 Task: Look for space in Gamagōri, Japan from 9th June, 2023 to 17th June, 2023 for 2 adults in price range Rs.7000 to Rs.12000. Place can be private room with 1  bedroom having 2 beds and 1 bathroom. Property type can be house, flat, guest house. Amenities needed are: wifi. Booking option can be shelf check-in. Required host language is English.
Action: Mouse moved to (411, 106)
Screenshot: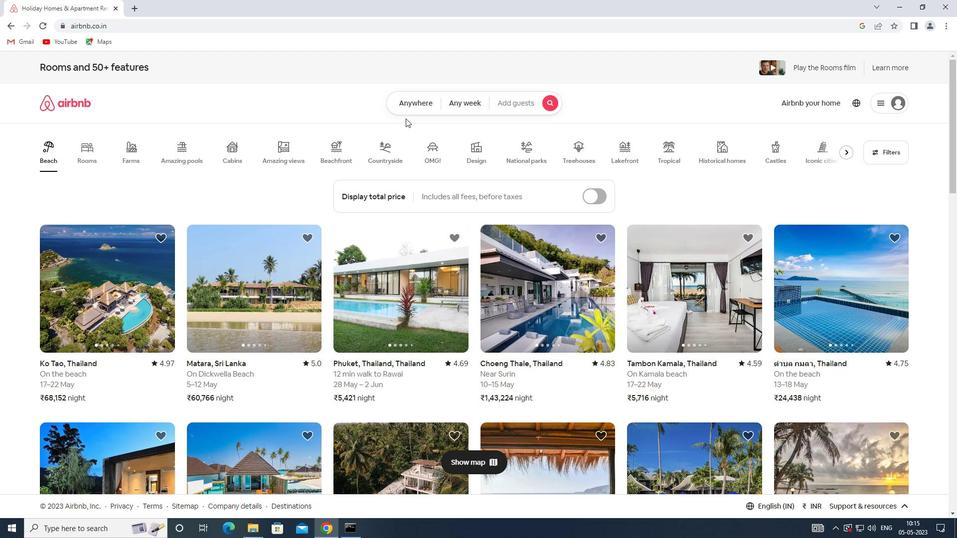 
Action: Mouse pressed left at (411, 106)
Screenshot: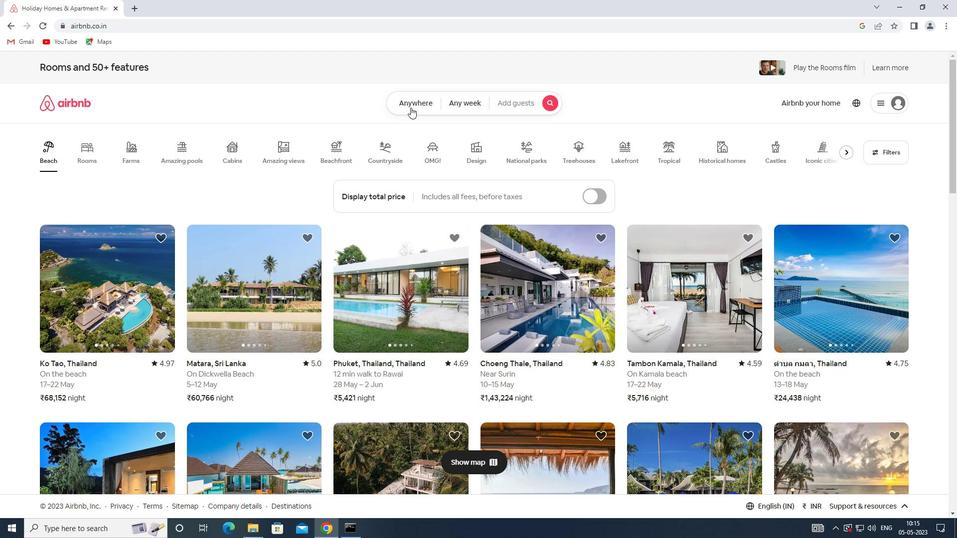 
Action: Mouse moved to (326, 140)
Screenshot: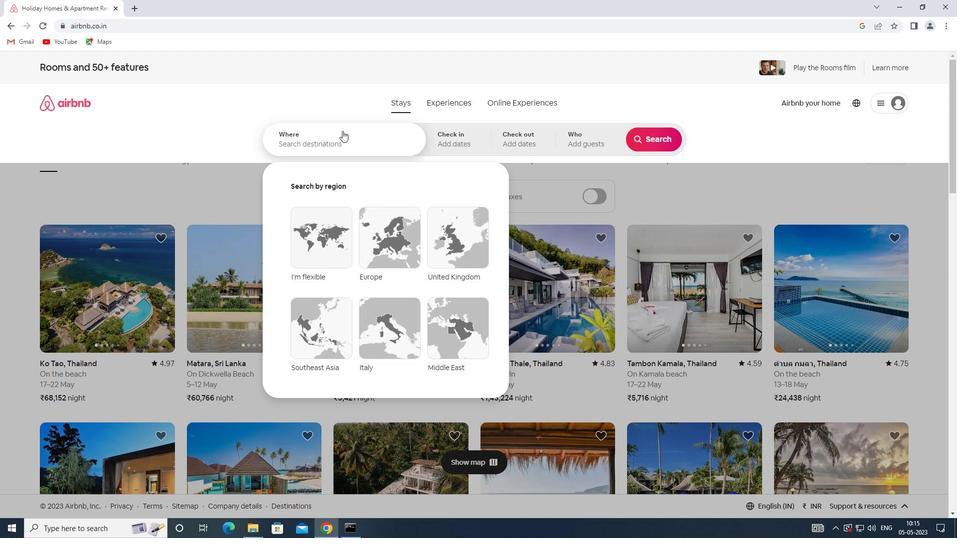 
Action: Mouse pressed left at (326, 140)
Screenshot: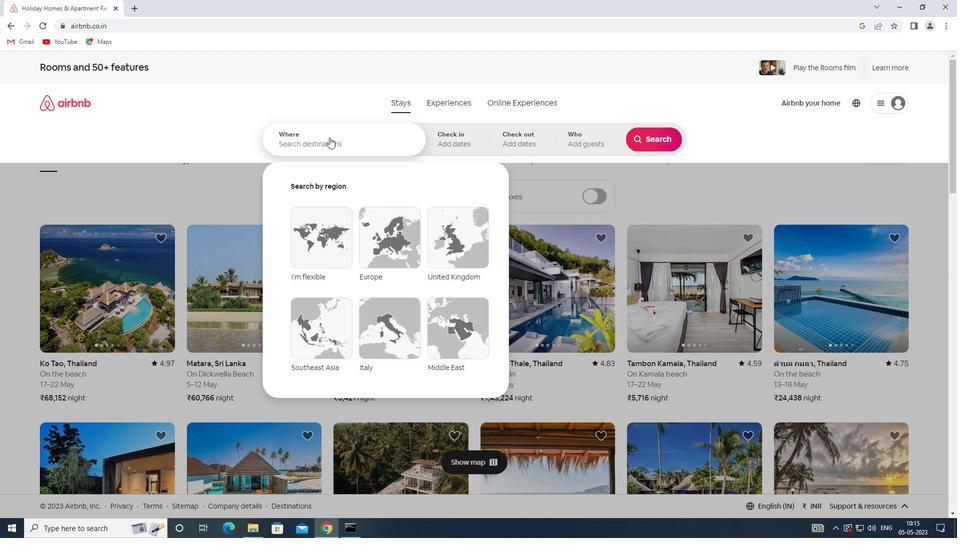 
Action: Mouse moved to (325, 140)
Screenshot: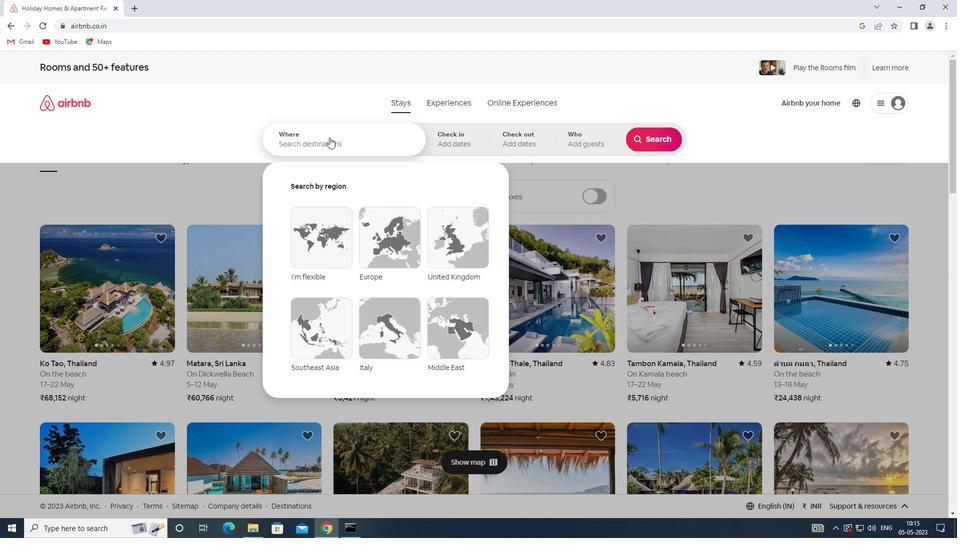 
Action: Key pressed <Key.shift>GAMAGORI,<Key.shift>JAPAN
Screenshot: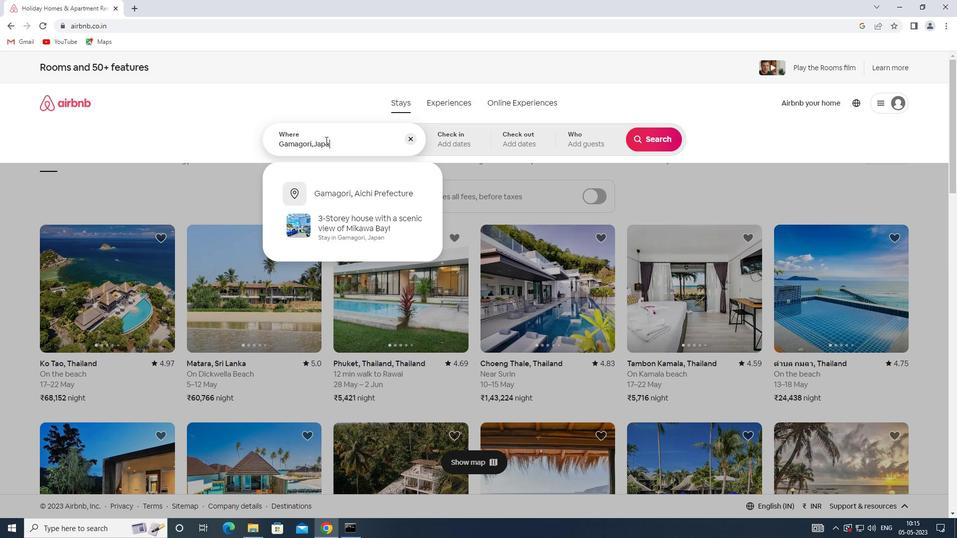 
Action: Mouse moved to (451, 150)
Screenshot: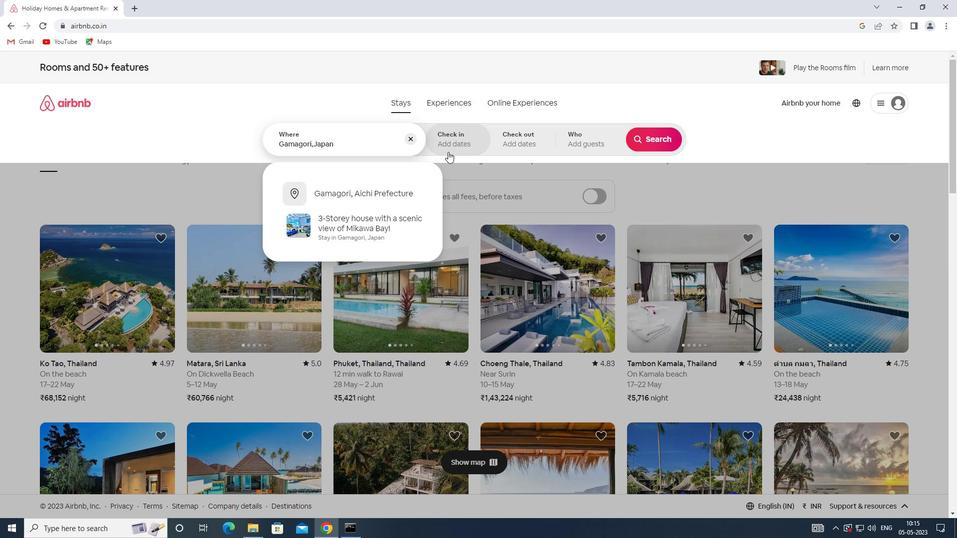 
Action: Mouse pressed left at (451, 150)
Screenshot: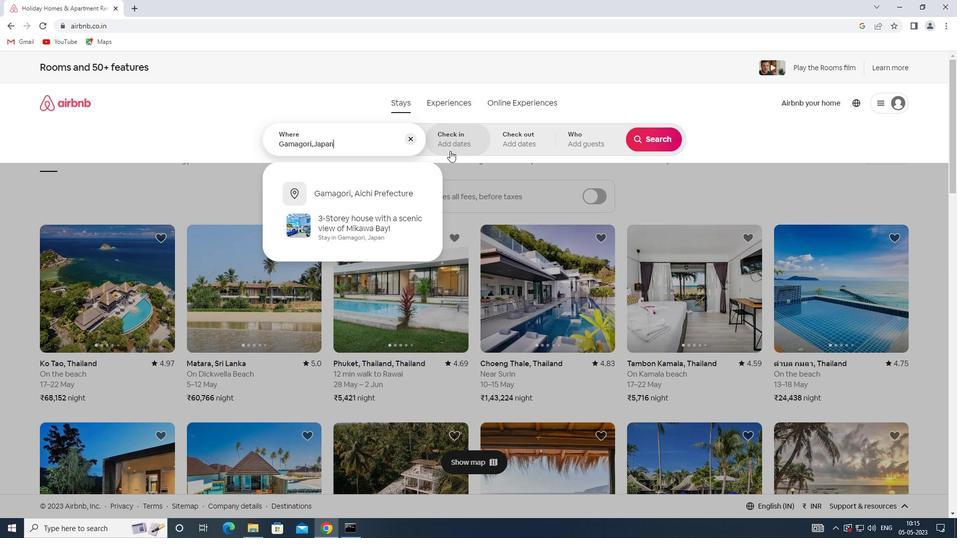 
Action: Mouse moved to (619, 290)
Screenshot: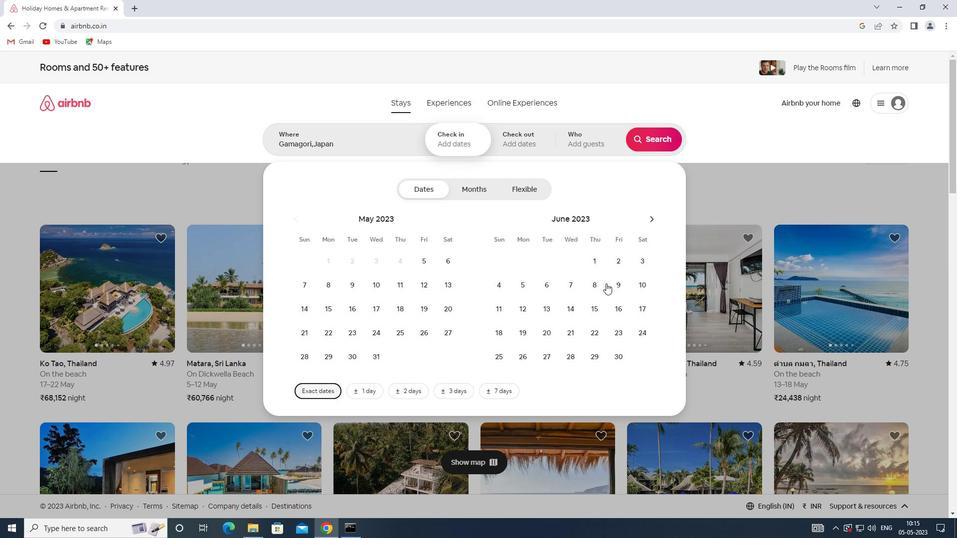
Action: Mouse pressed left at (619, 290)
Screenshot: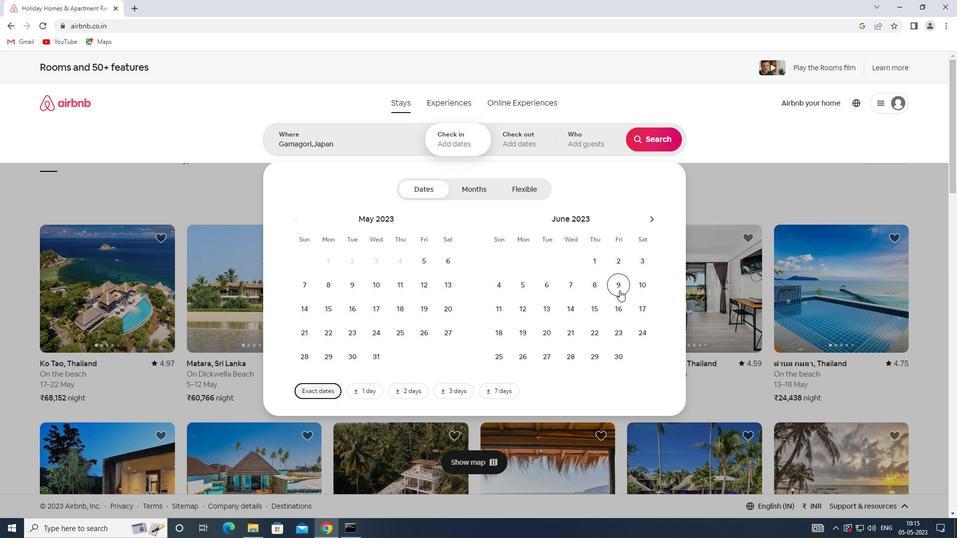 
Action: Mouse moved to (641, 317)
Screenshot: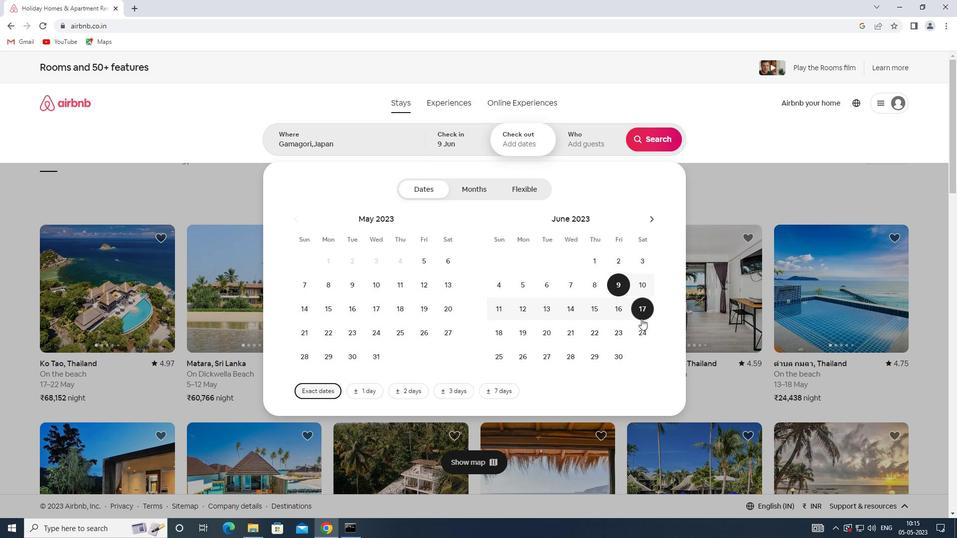 
Action: Mouse pressed left at (641, 317)
Screenshot: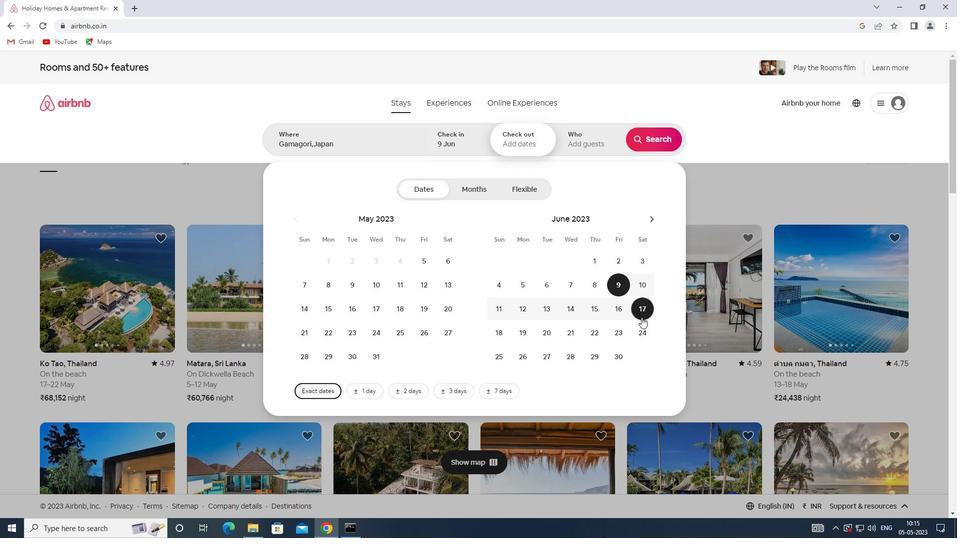 
Action: Mouse moved to (588, 139)
Screenshot: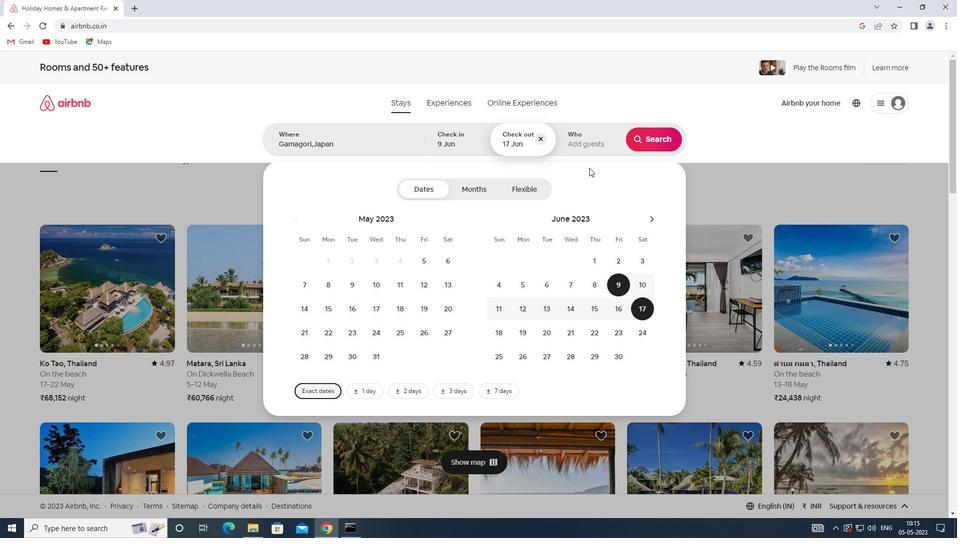
Action: Mouse pressed left at (588, 139)
Screenshot: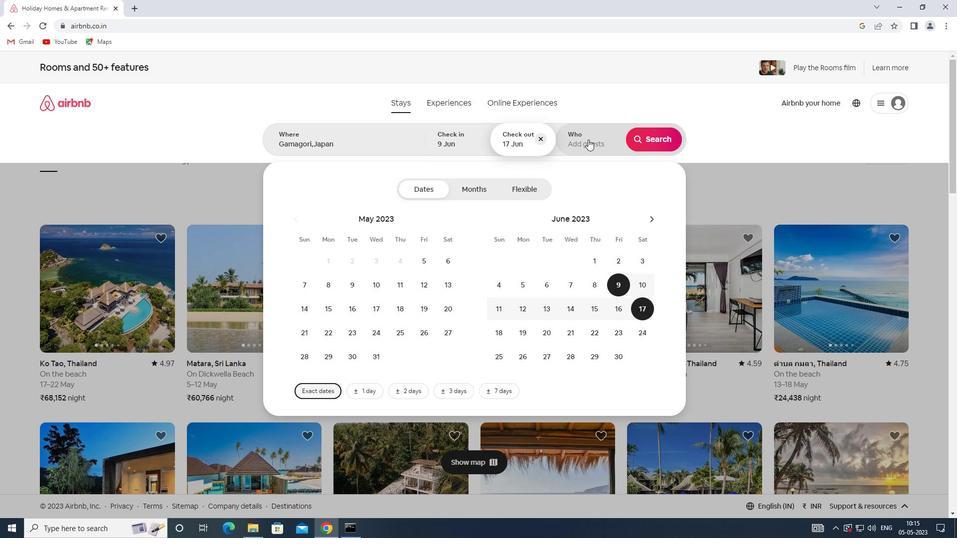 
Action: Mouse moved to (658, 195)
Screenshot: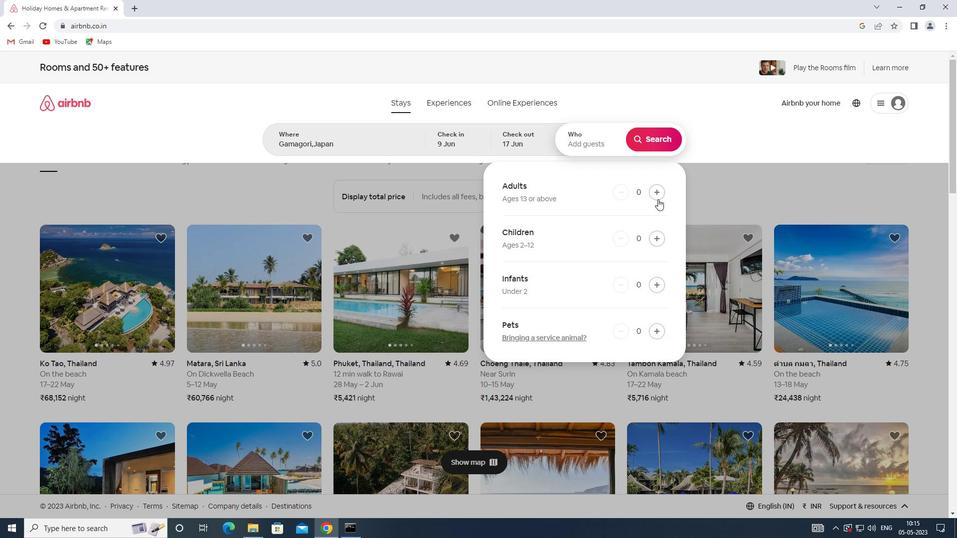 
Action: Mouse pressed left at (658, 195)
Screenshot: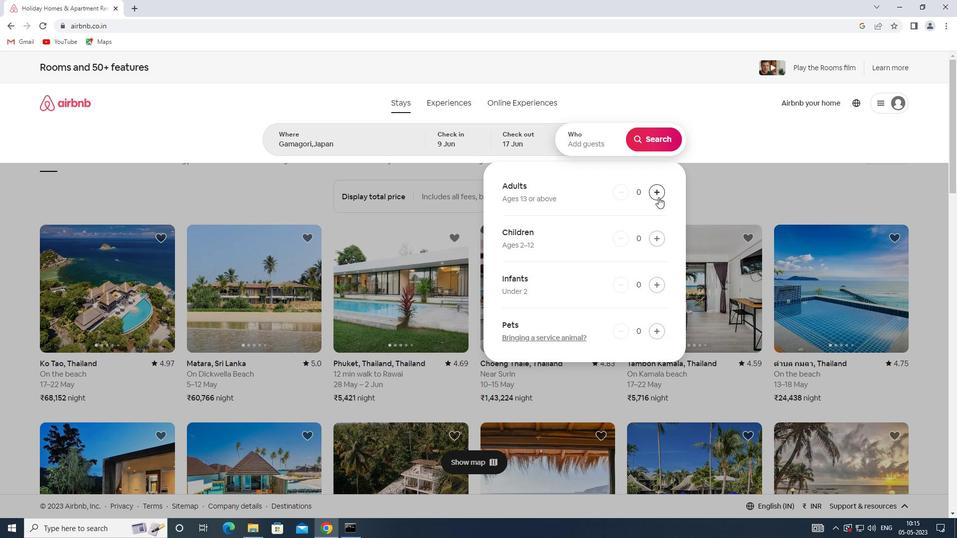 
Action: Mouse pressed left at (658, 195)
Screenshot: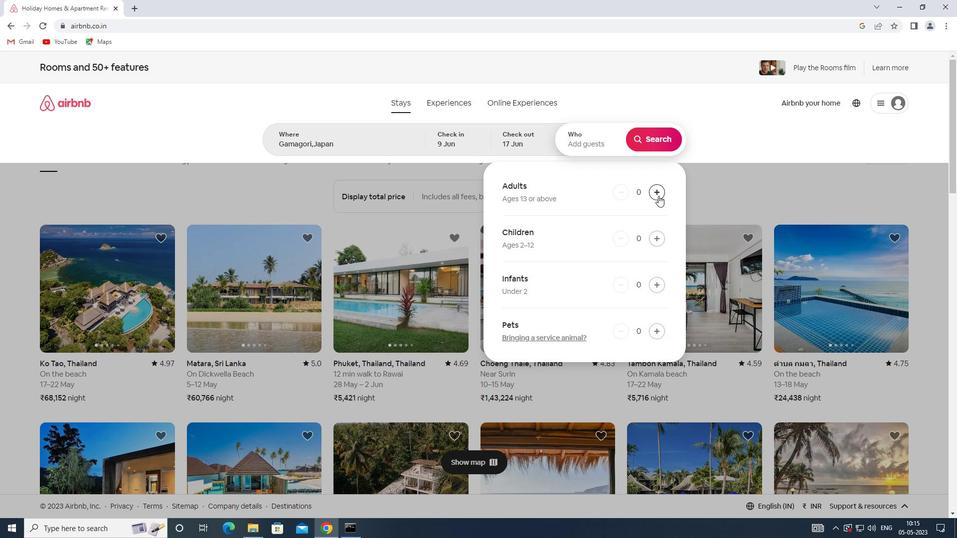 
Action: Mouse moved to (654, 142)
Screenshot: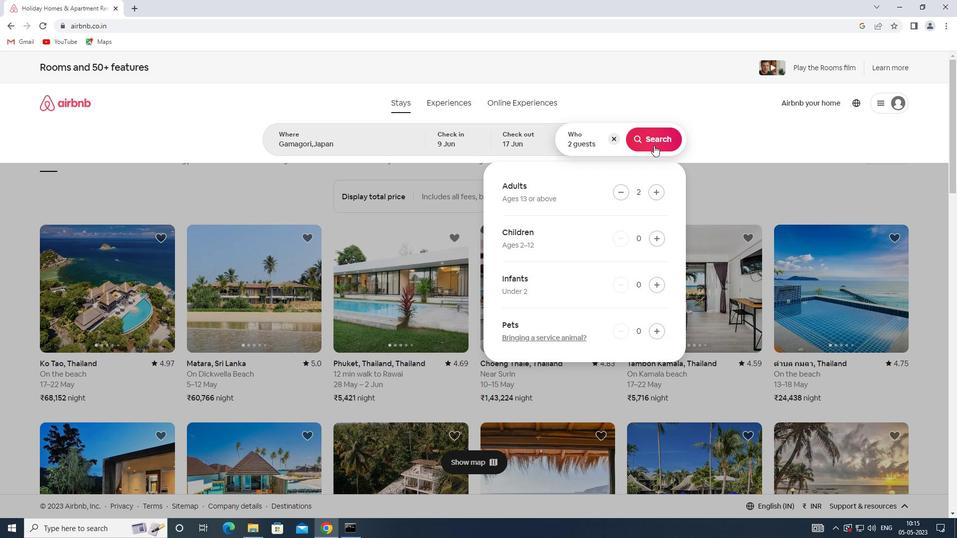 
Action: Mouse pressed left at (654, 142)
Screenshot: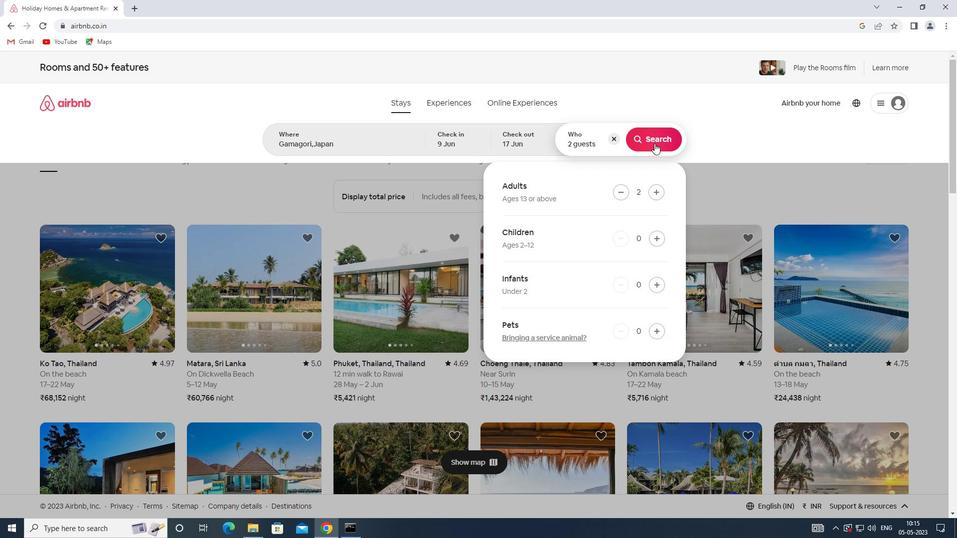 
Action: Mouse moved to (896, 113)
Screenshot: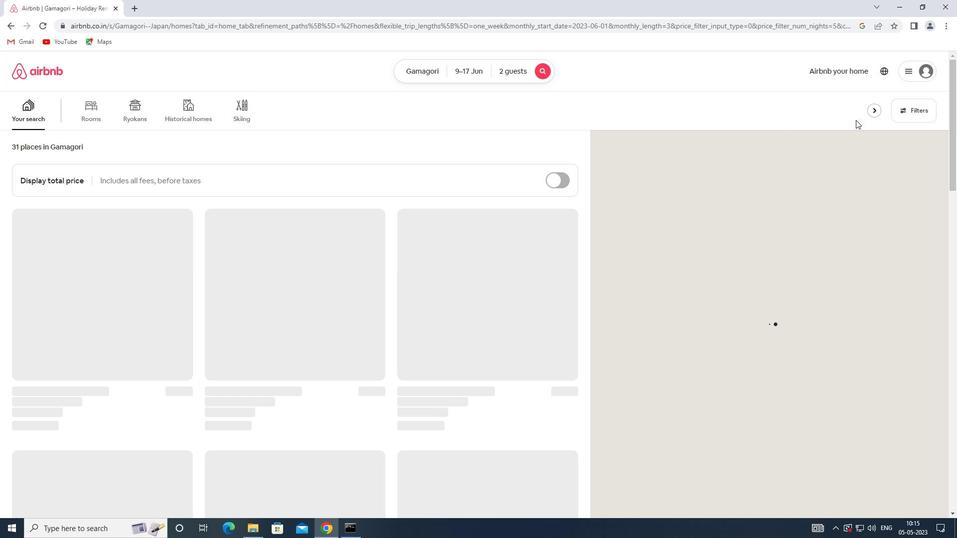 
Action: Mouse pressed left at (896, 113)
Screenshot: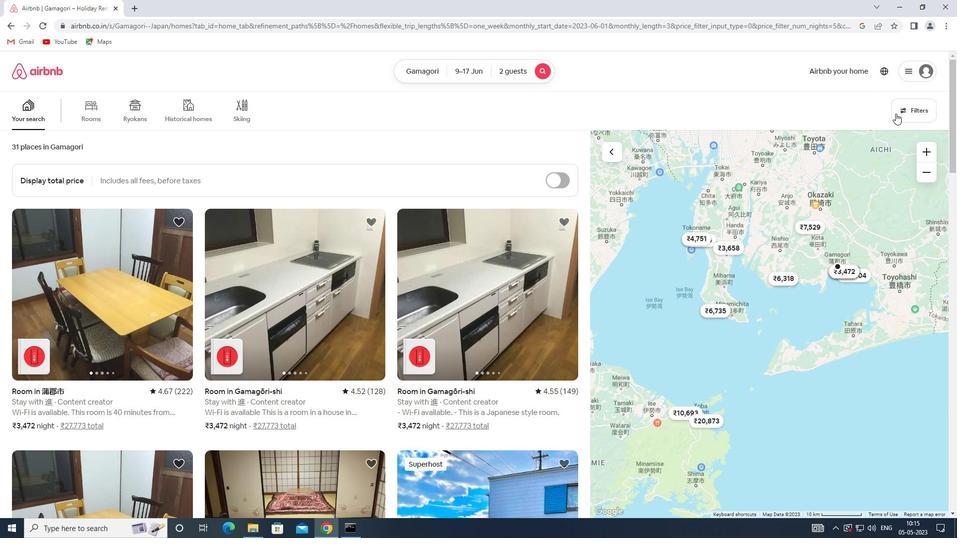 
Action: Mouse moved to (342, 354)
Screenshot: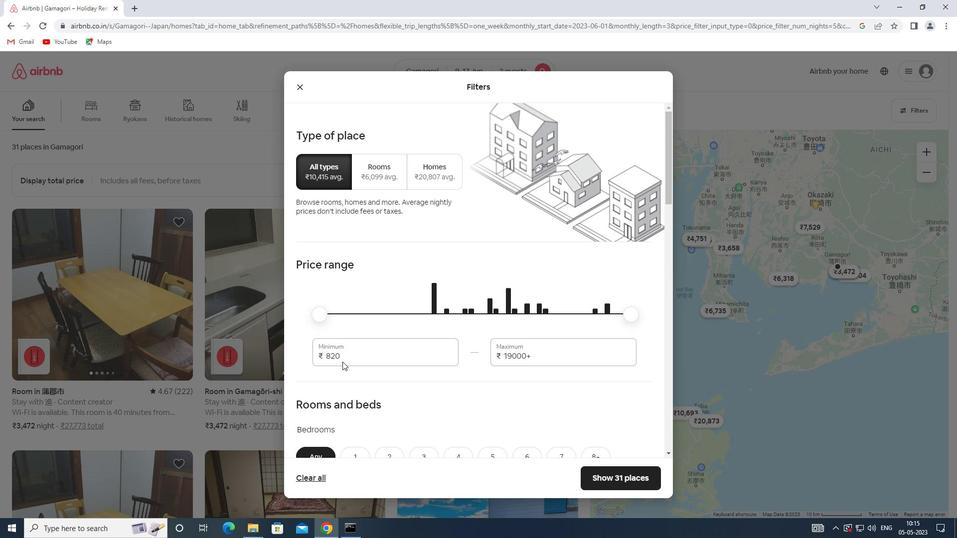 
Action: Mouse pressed left at (342, 354)
Screenshot: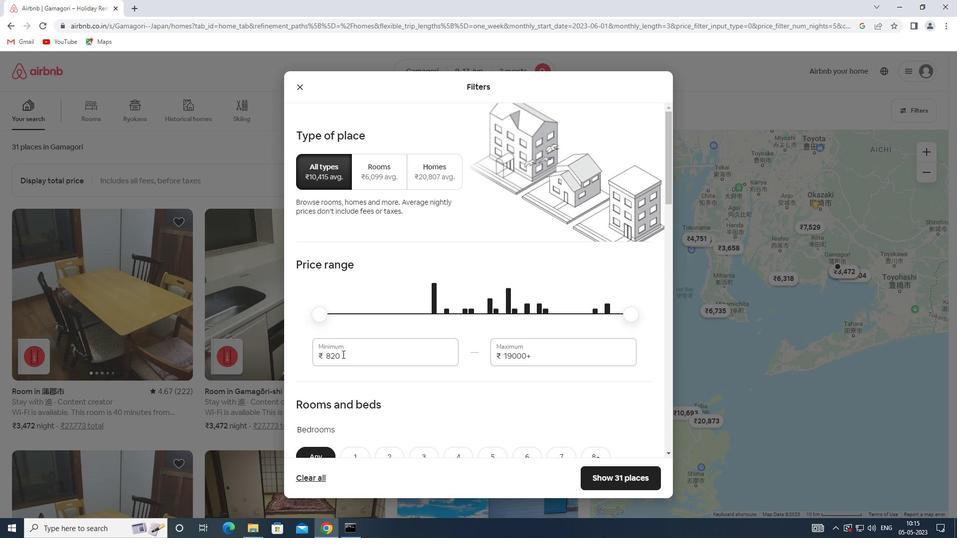 
Action: Mouse moved to (315, 354)
Screenshot: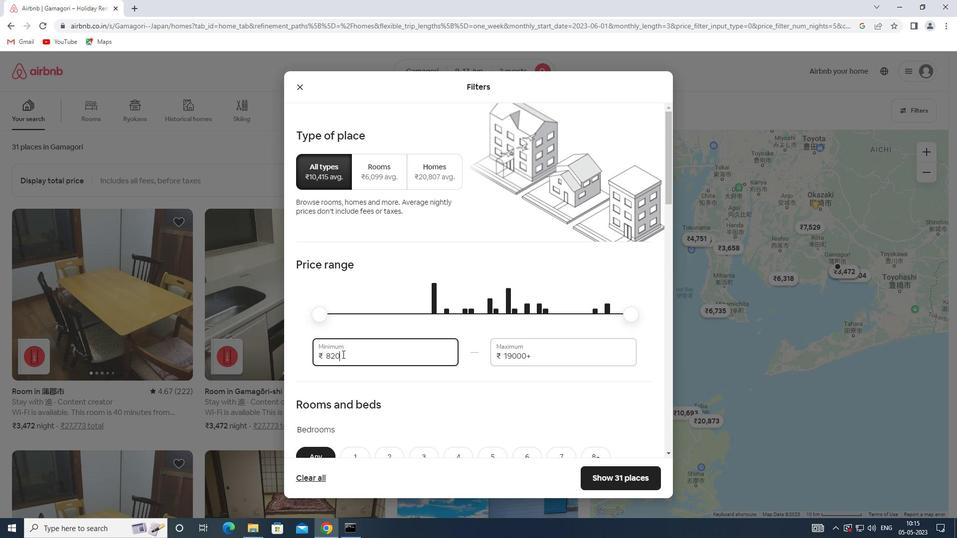 
Action: Key pressed 7000
Screenshot: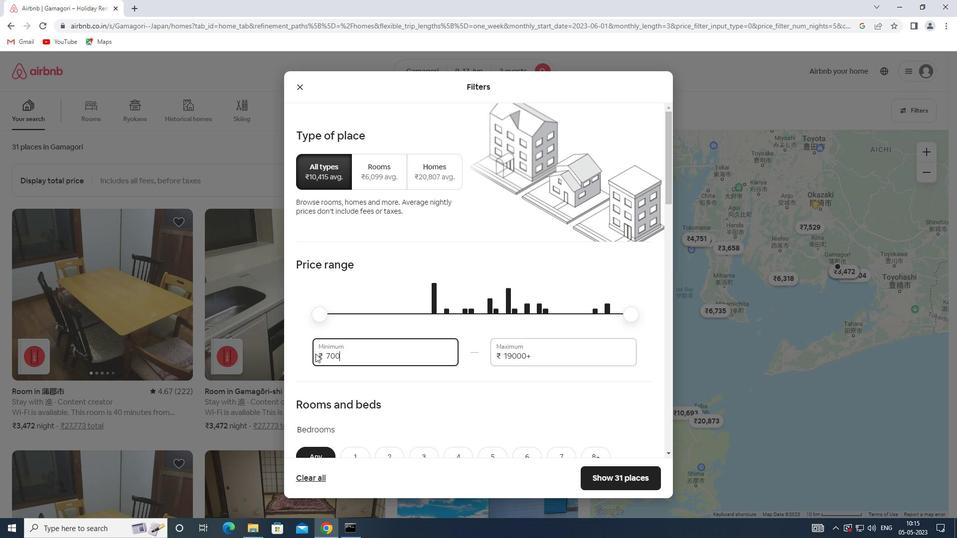 
Action: Mouse moved to (535, 357)
Screenshot: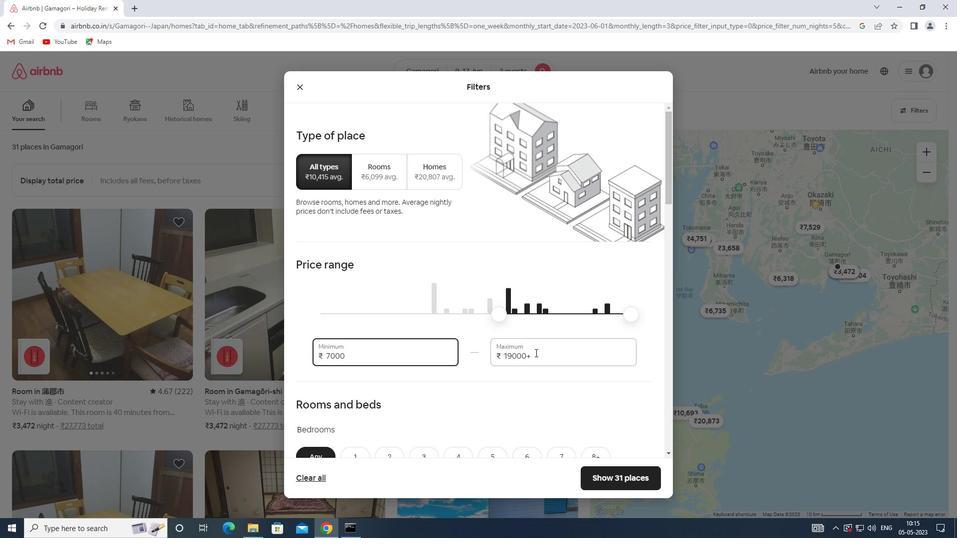 
Action: Mouse pressed left at (535, 357)
Screenshot: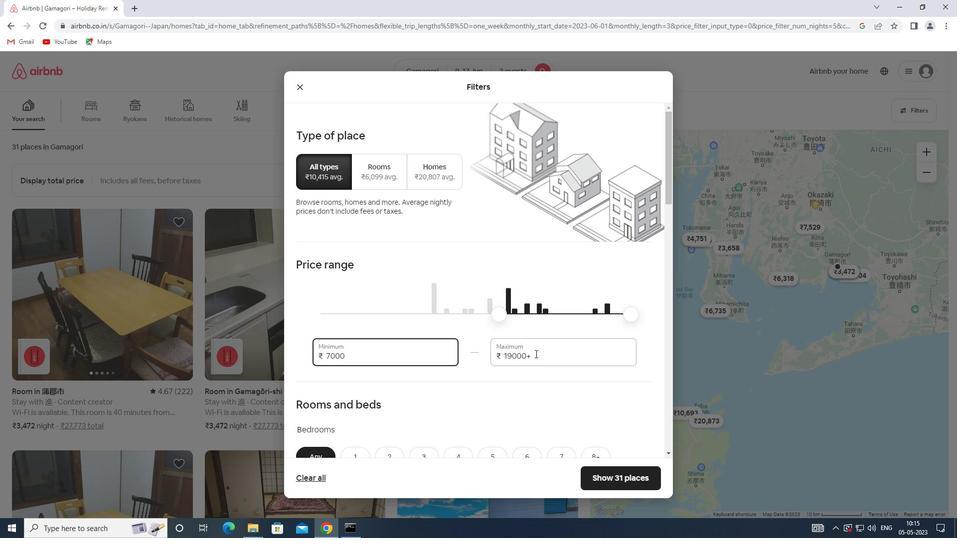 
Action: Mouse moved to (473, 357)
Screenshot: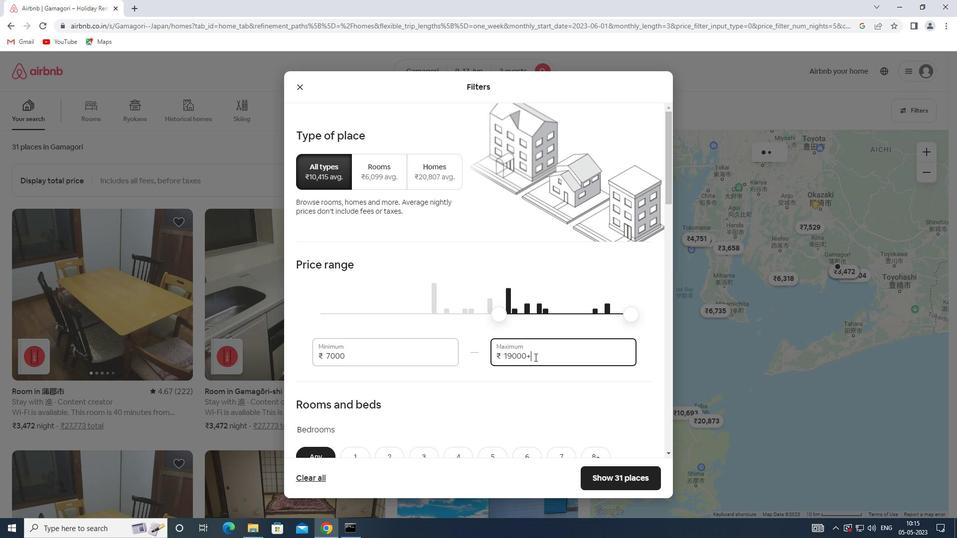 
Action: Key pressed 12000
Screenshot: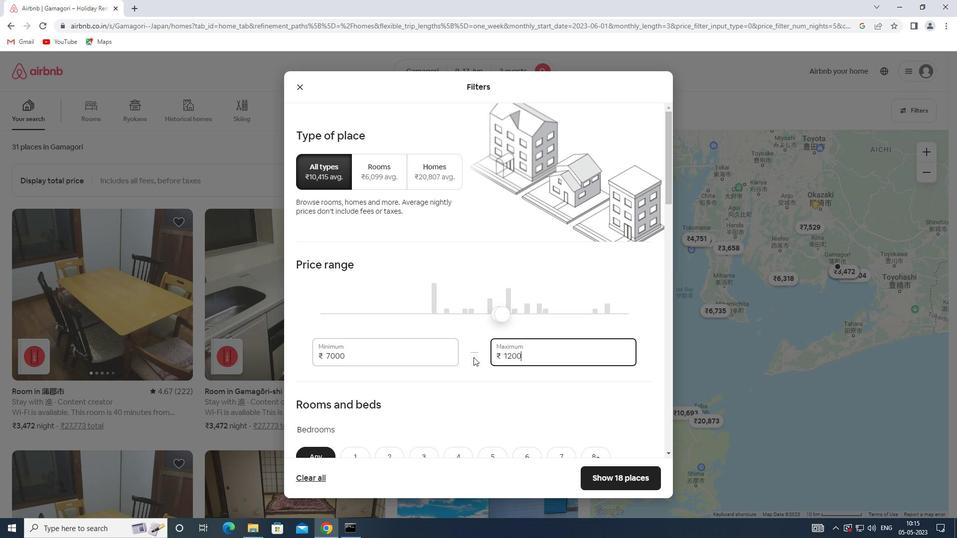 
Action: Mouse scrolled (473, 357) with delta (0, 0)
Screenshot: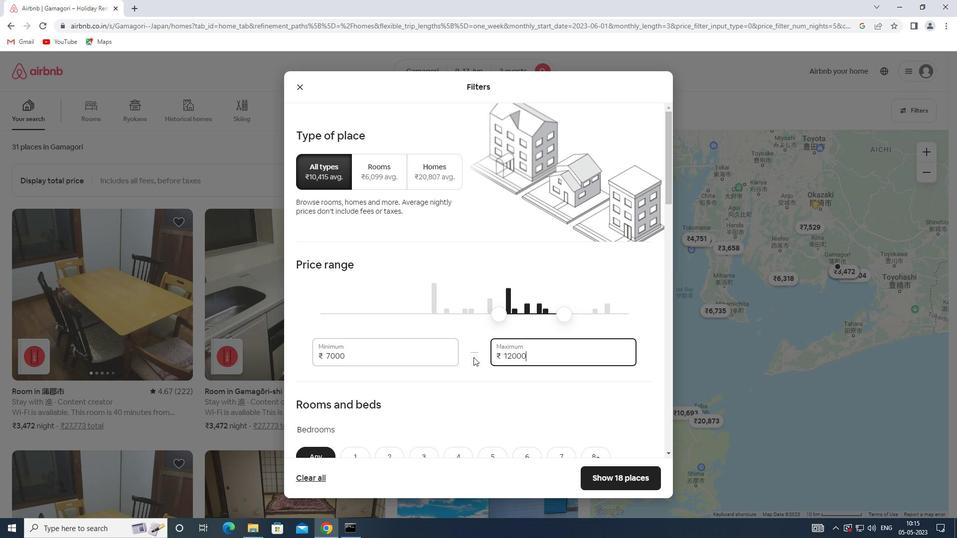 
Action: Mouse scrolled (473, 357) with delta (0, 0)
Screenshot: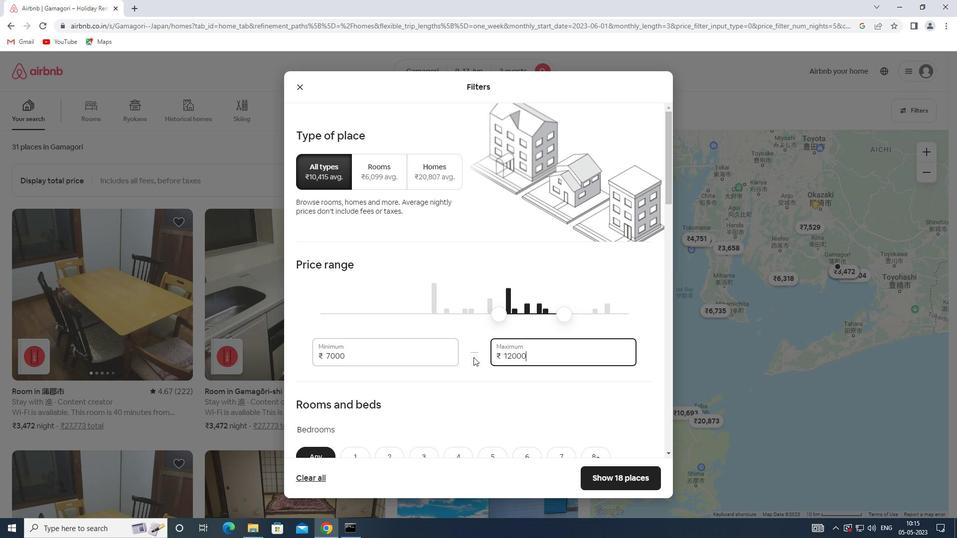 
Action: Mouse scrolled (473, 357) with delta (0, 0)
Screenshot: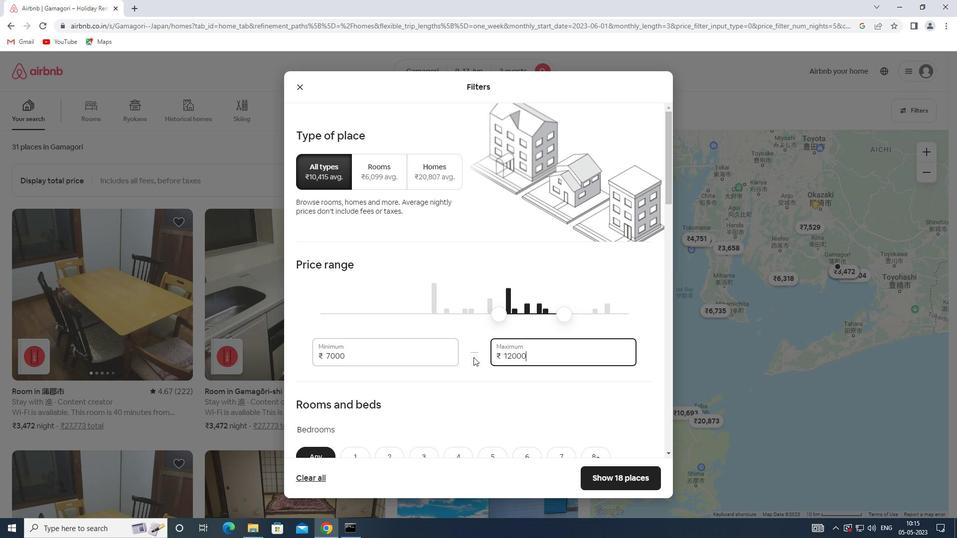 
Action: Mouse scrolled (473, 357) with delta (0, 0)
Screenshot: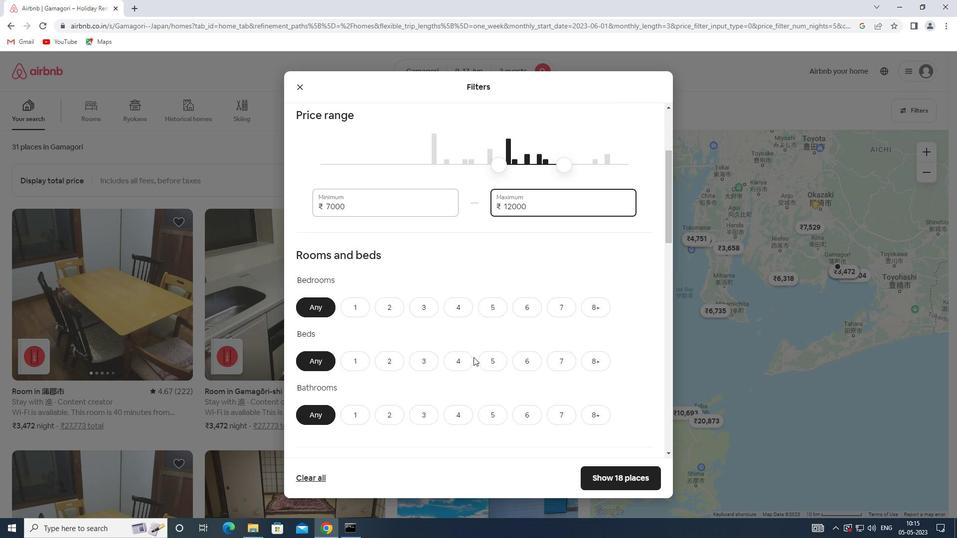 
Action: Mouse scrolled (473, 357) with delta (0, 0)
Screenshot: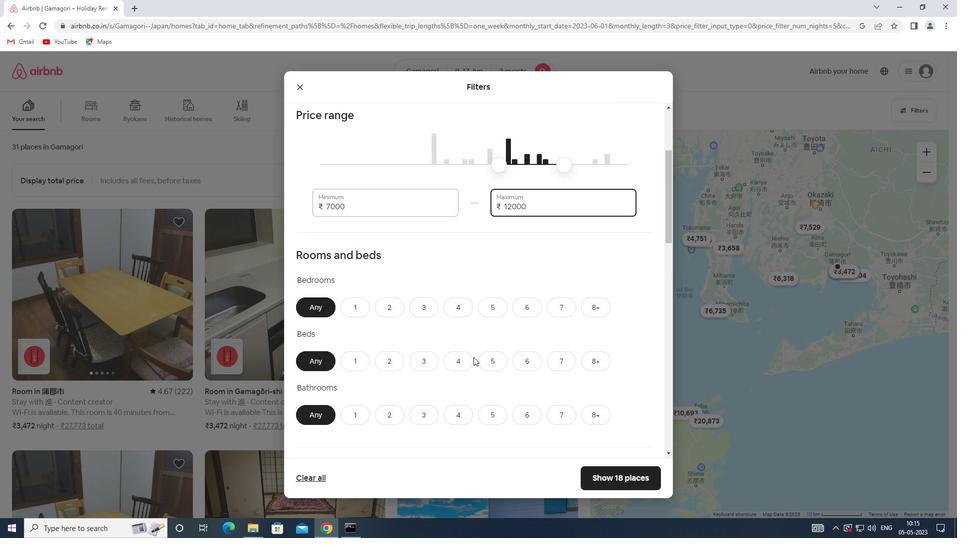 
Action: Mouse scrolled (473, 358) with delta (0, 0)
Screenshot: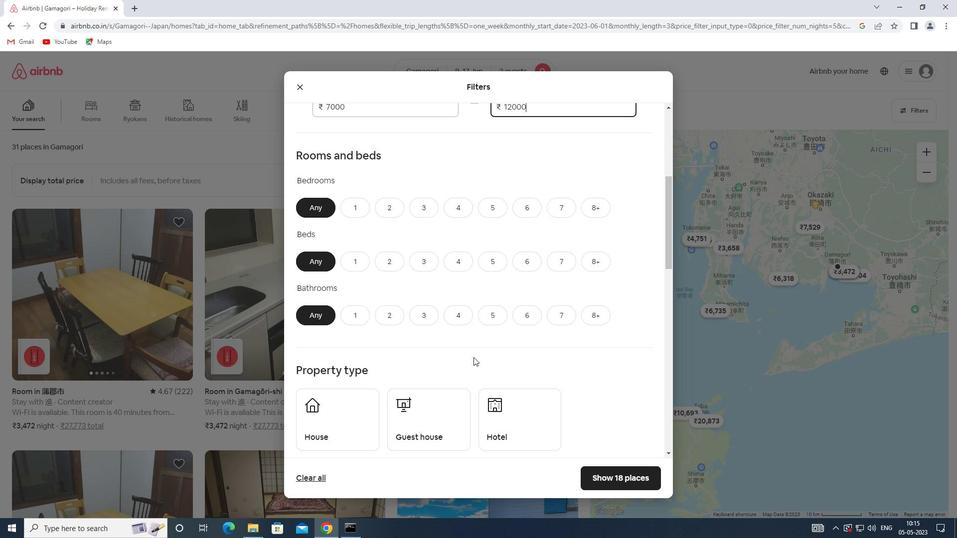 
Action: Mouse scrolled (473, 357) with delta (0, 0)
Screenshot: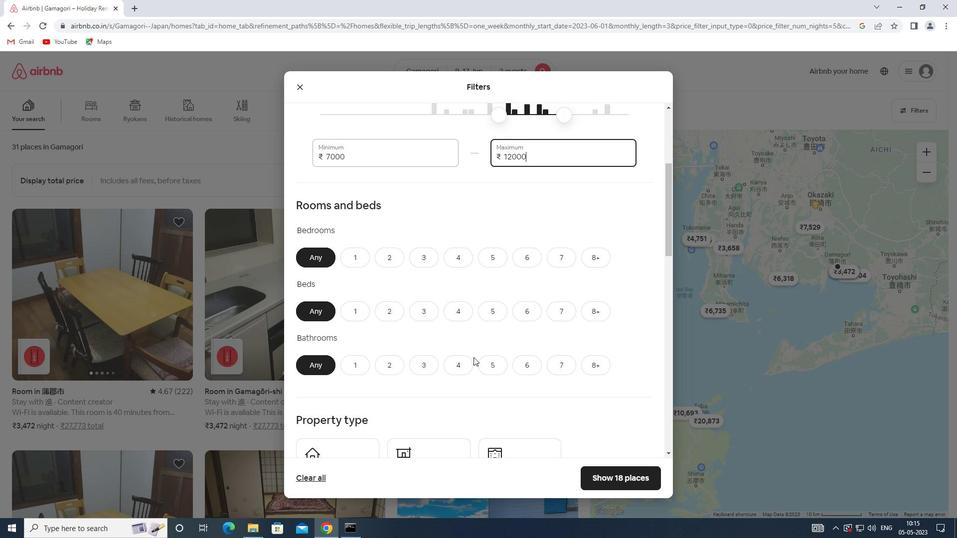 
Action: Mouse moved to (350, 207)
Screenshot: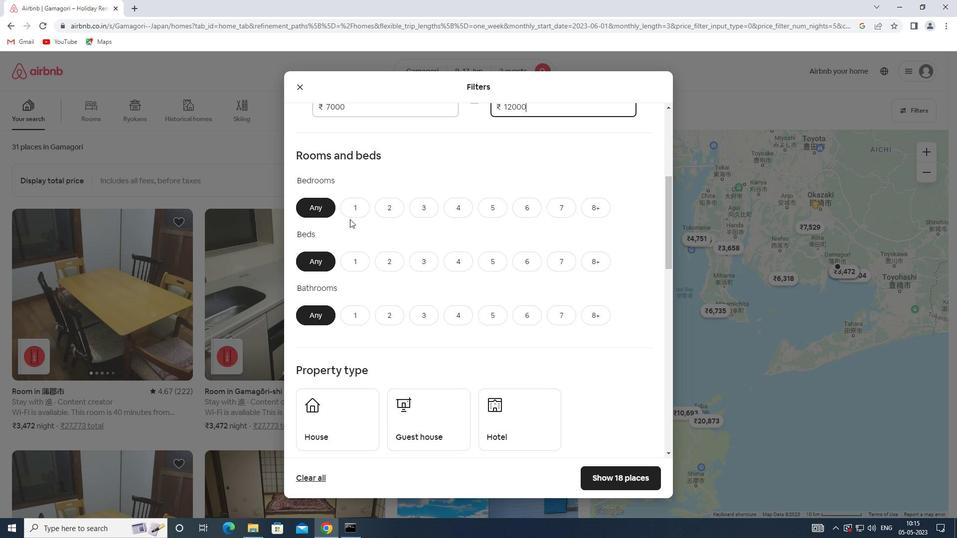 
Action: Mouse pressed left at (350, 207)
Screenshot: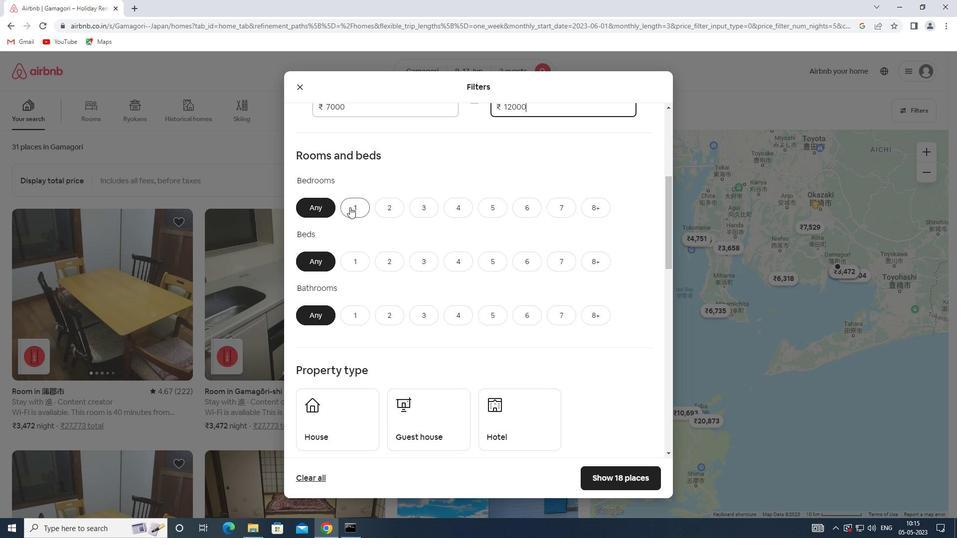
Action: Mouse moved to (385, 258)
Screenshot: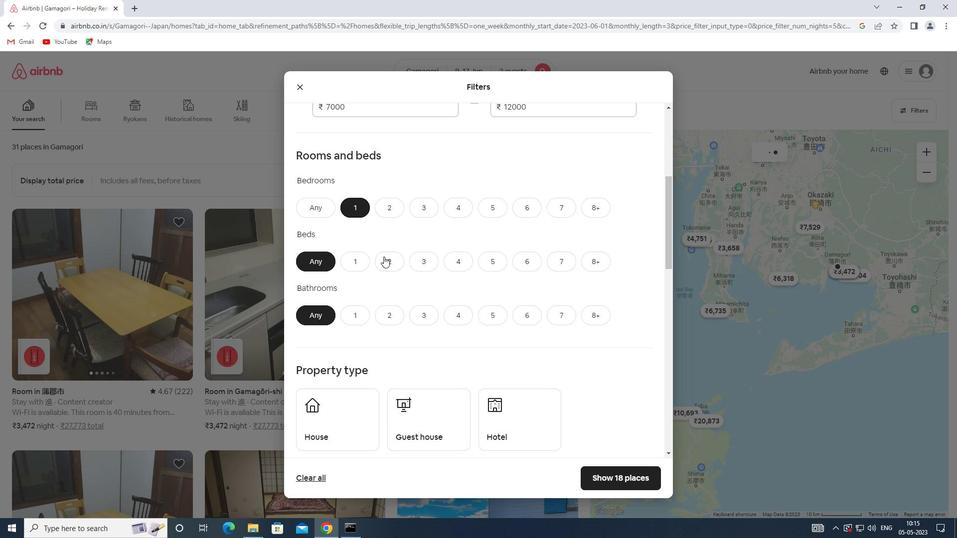 
Action: Mouse pressed left at (385, 258)
Screenshot: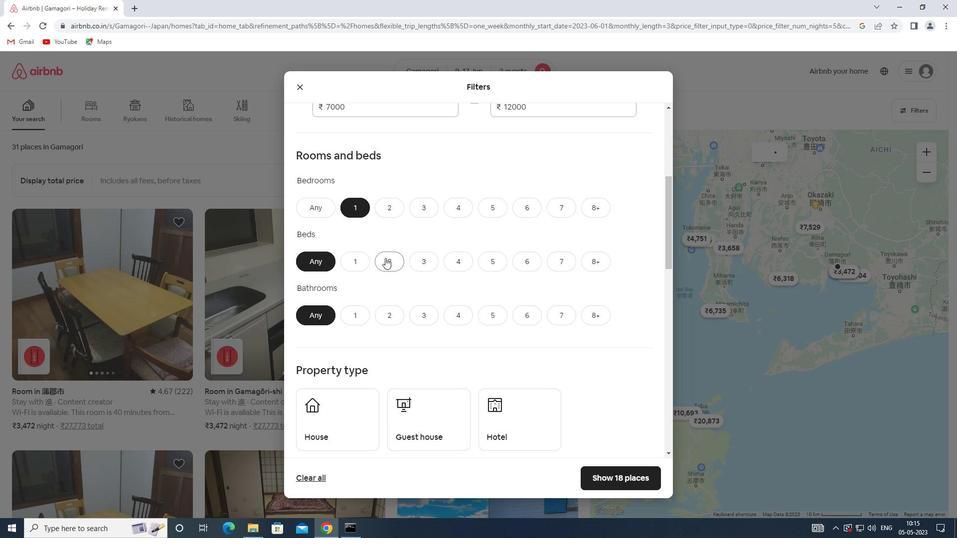 
Action: Mouse moved to (354, 315)
Screenshot: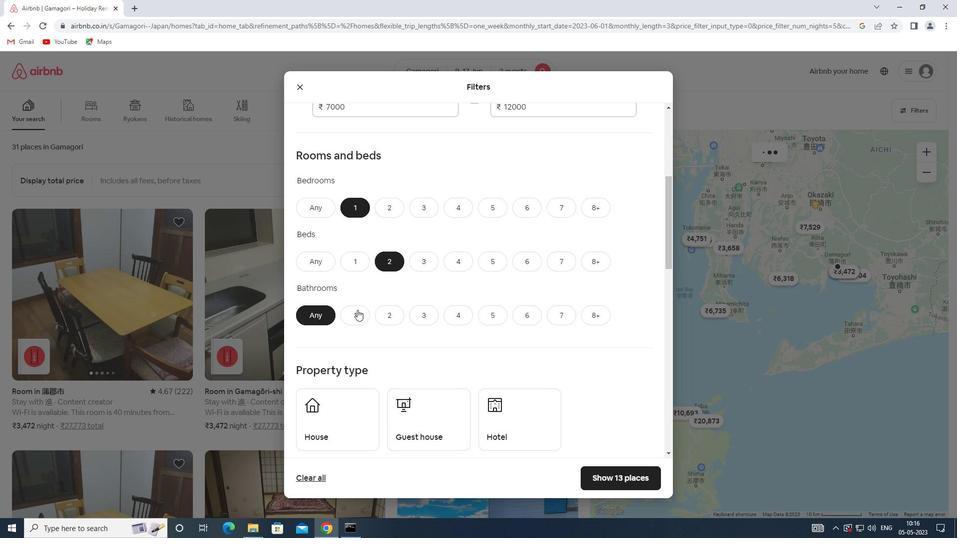 
Action: Mouse pressed left at (354, 315)
Screenshot: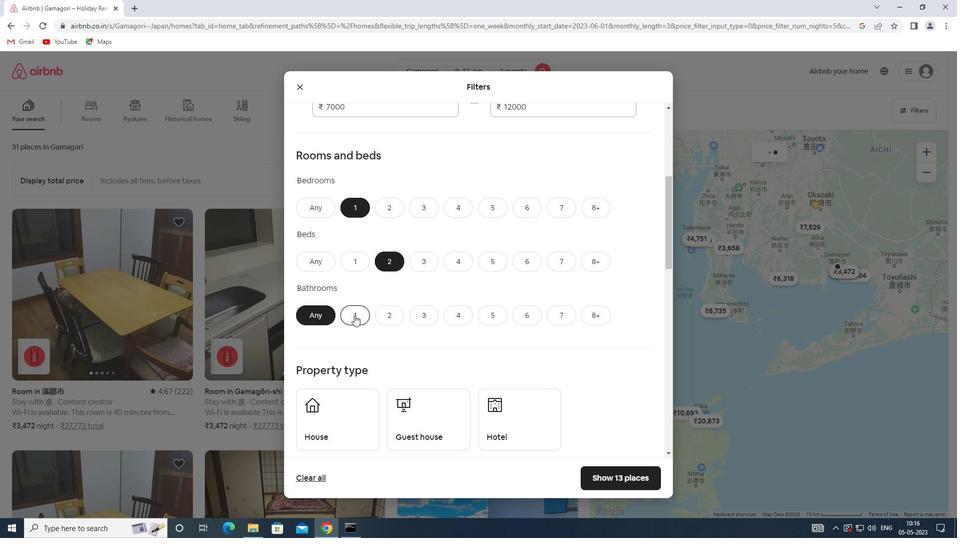 
Action: Mouse moved to (342, 310)
Screenshot: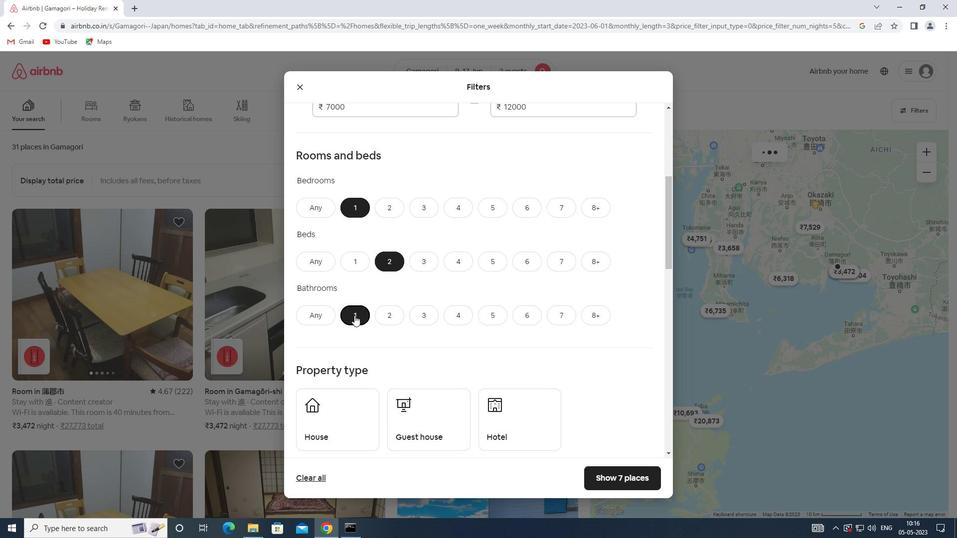 
Action: Mouse scrolled (342, 309) with delta (0, 0)
Screenshot: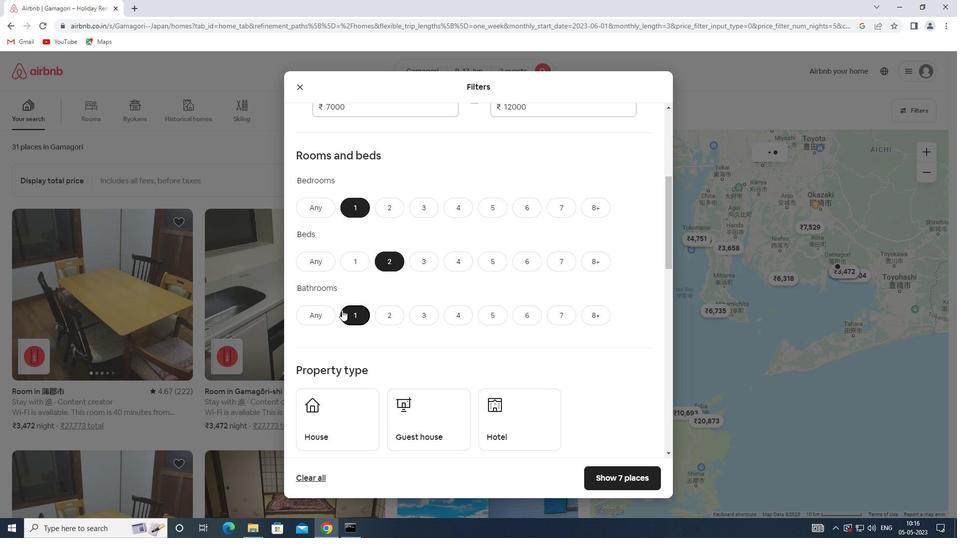 
Action: Mouse scrolled (342, 309) with delta (0, 0)
Screenshot: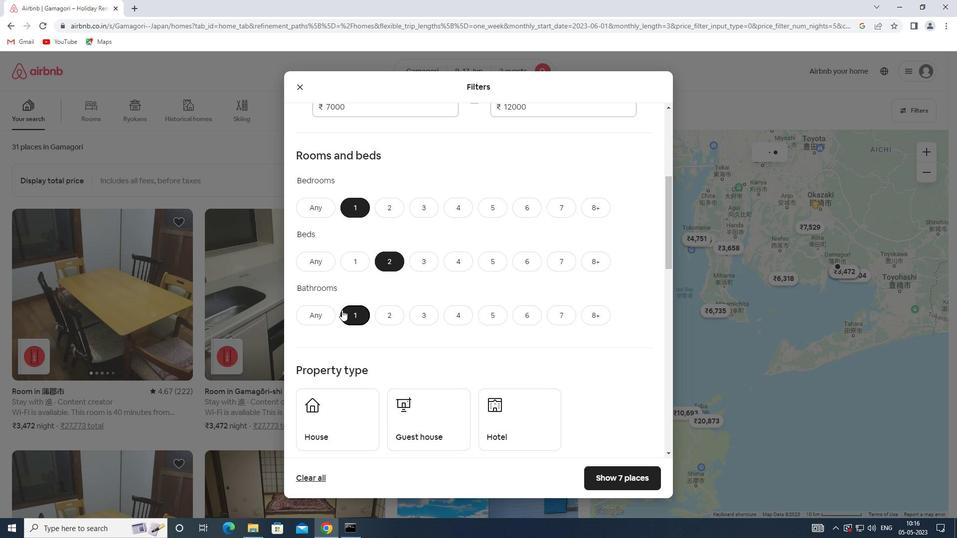 
Action: Mouse scrolled (342, 309) with delta (0, 0)
Screenshot: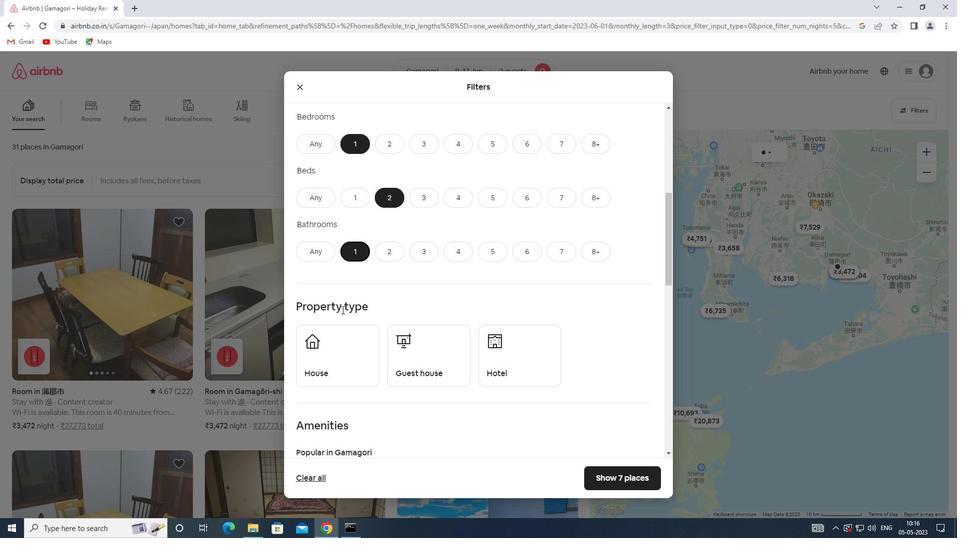 
Action: Mouse moved to (339, 281)
Screenshot: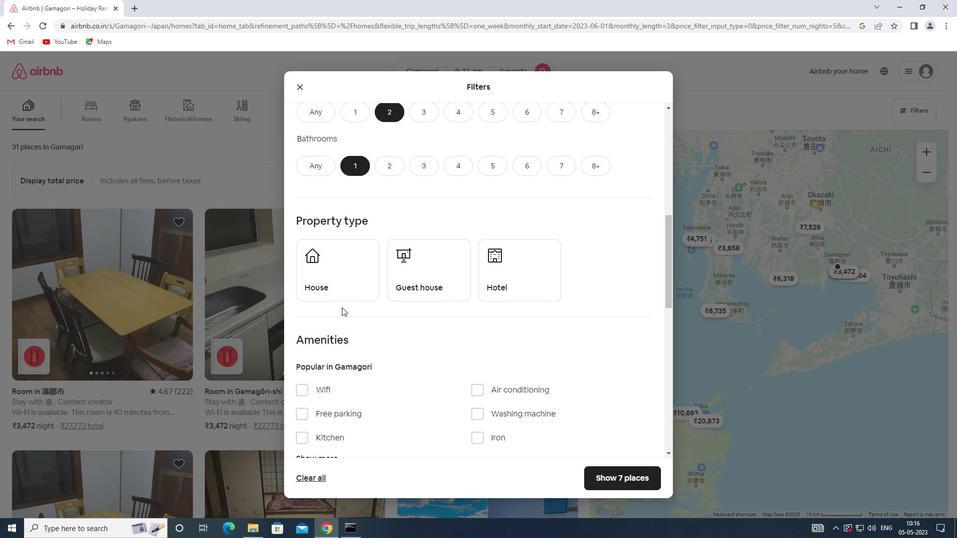 
Action: Mouse pressed left at (339, 281)
Screenshot: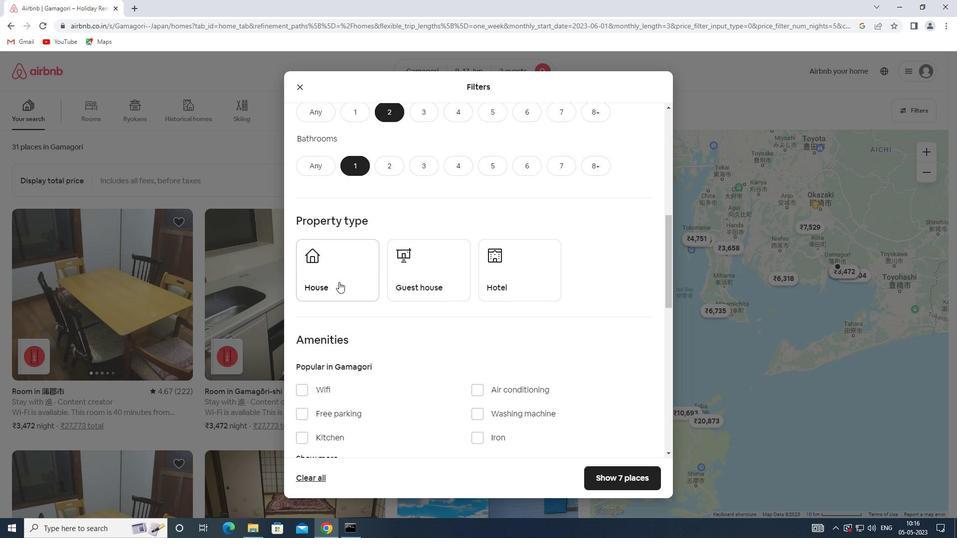 
Action: Mouse moved to (411, 273)
Screenshot: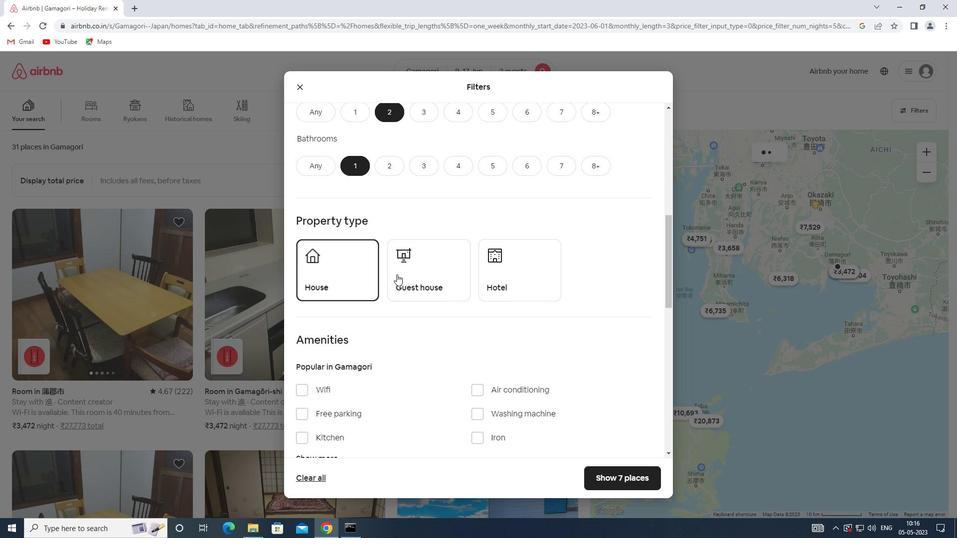 
Action: Mouse pressed left at (411, 273)
Screenshot: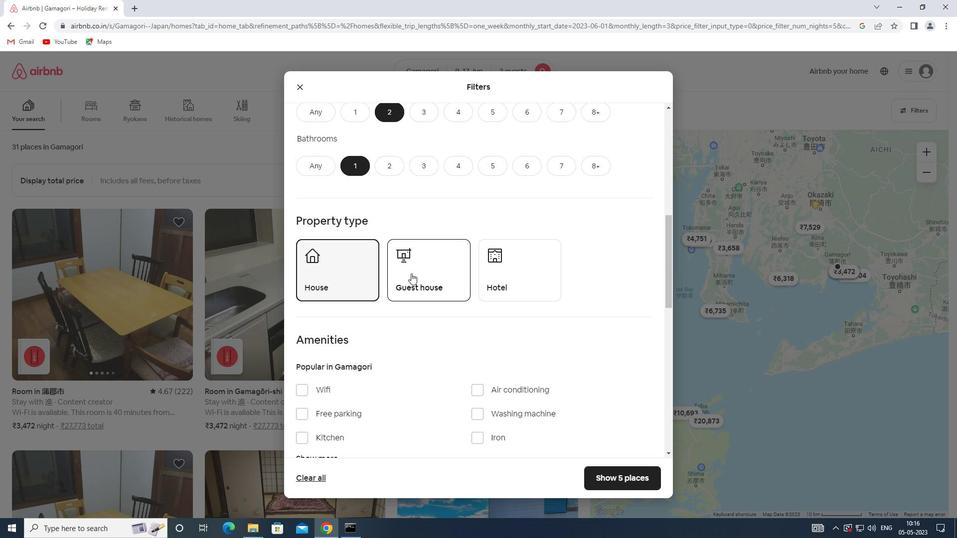 
Action: Mouse scrolled (411, 273) with delta (0, 0)
Screenshot: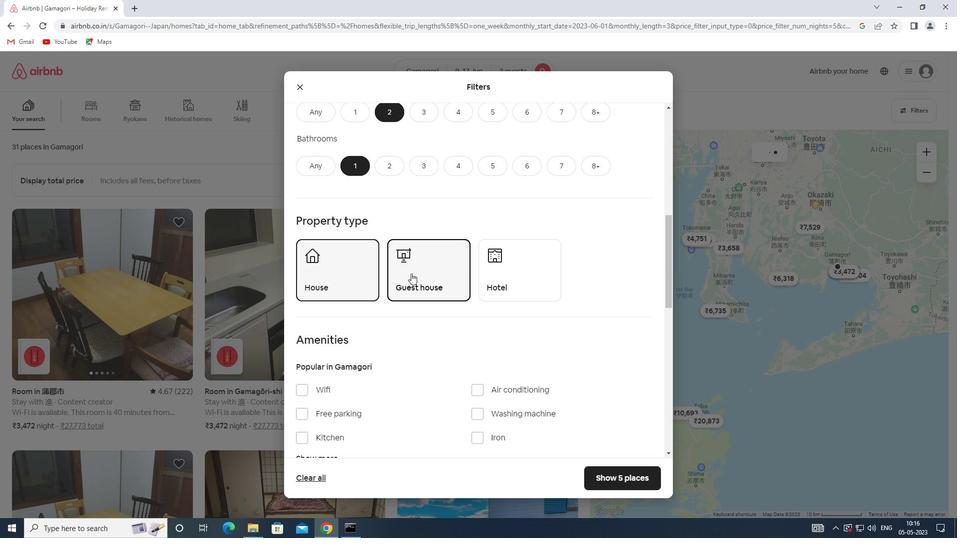 
Action: Mouse scrolled (411, 273) with delta (0, 0)
Screenshot: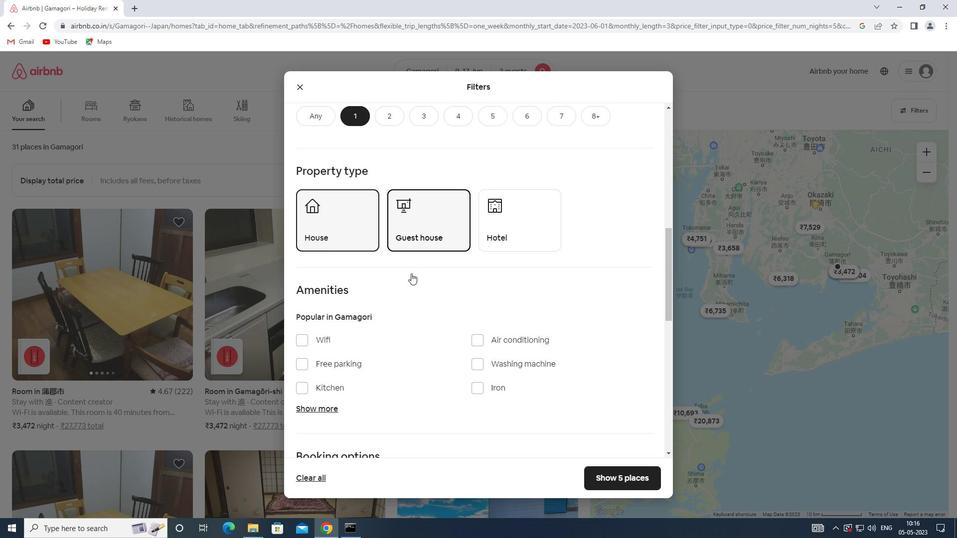 
Action: Mouse scrolled (411, 273) with delta (0, 0)
Screenshot: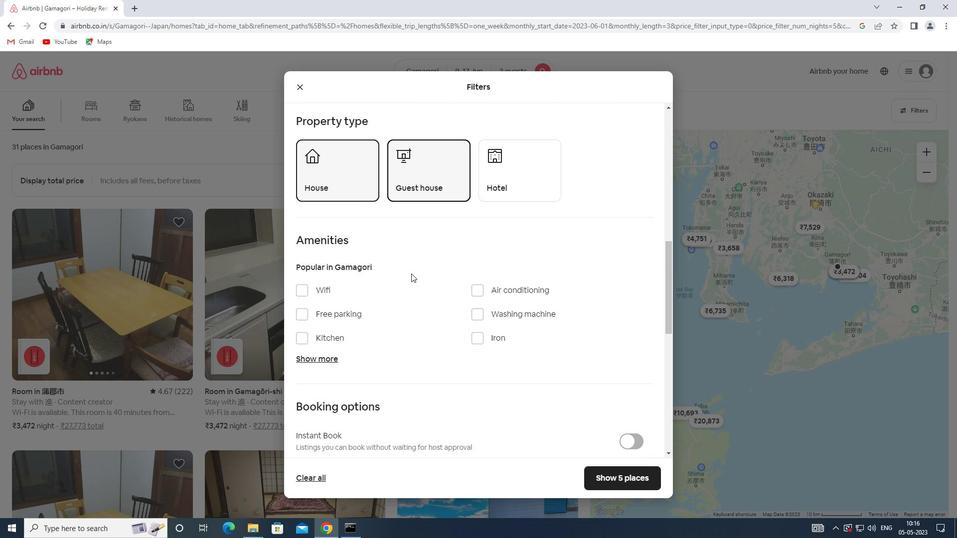 
Action: Mouse moved to (320, 244)
Screenshot: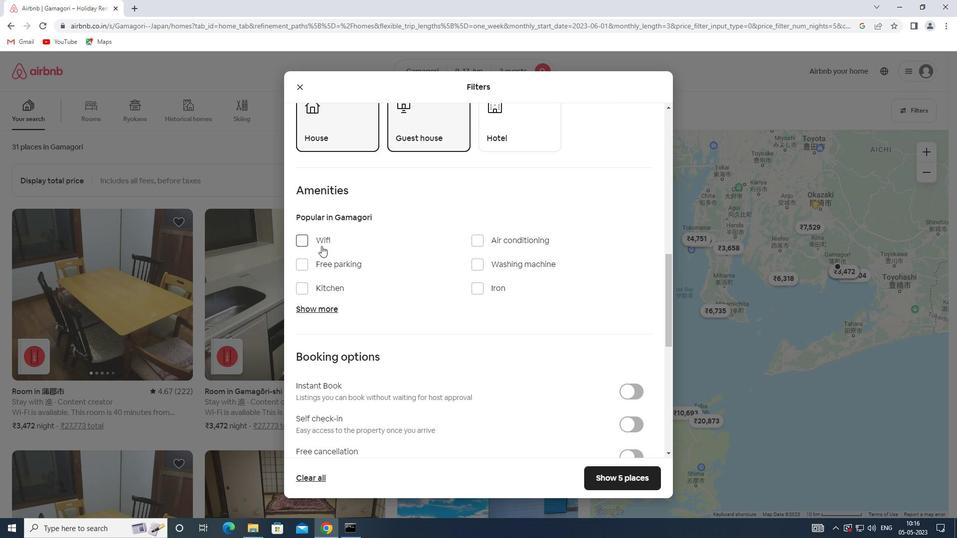
Action: Mouse pressed left at (320, 244)
Screenshot: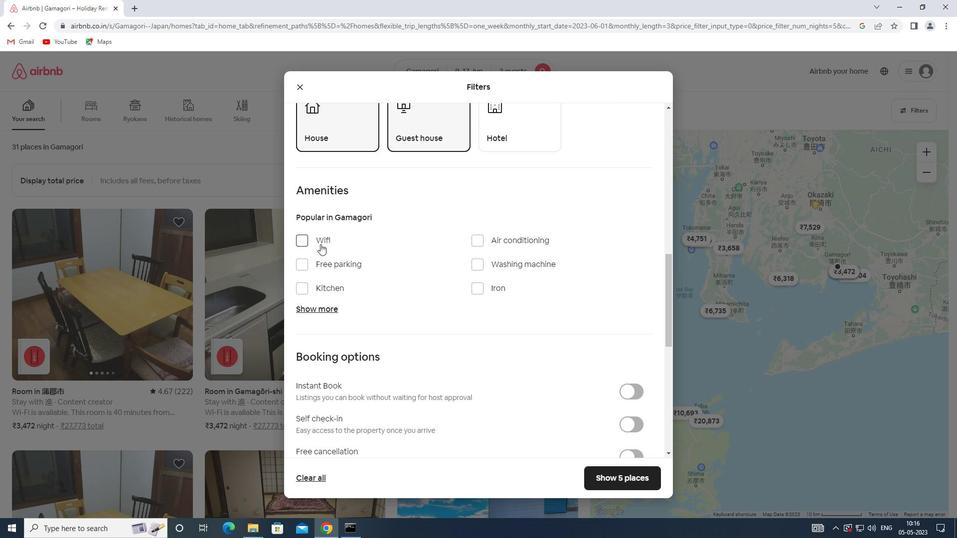 
Action: Mouse moved to (445, 290)
Screenshot: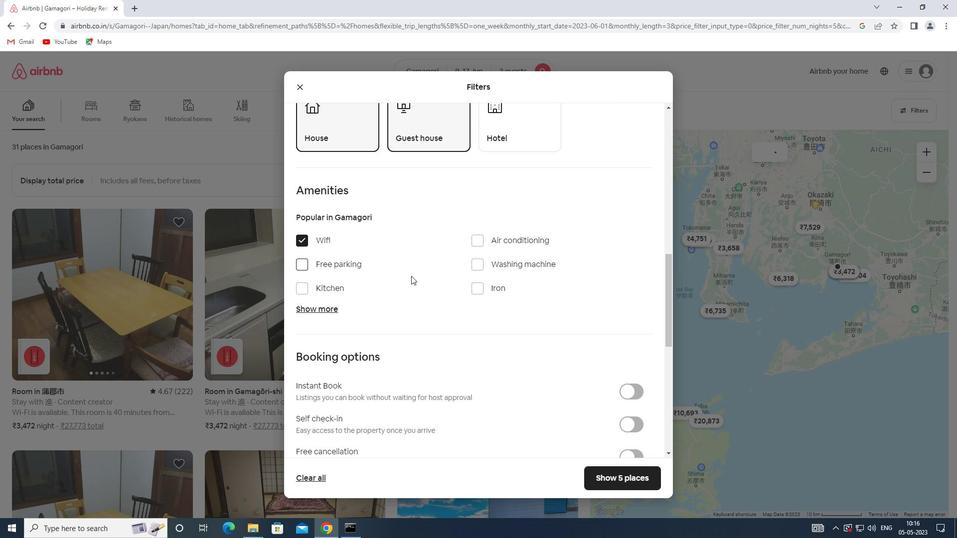 
Action: Mouse scrolled (445, 290) with delta (0, 0)
Screenshot: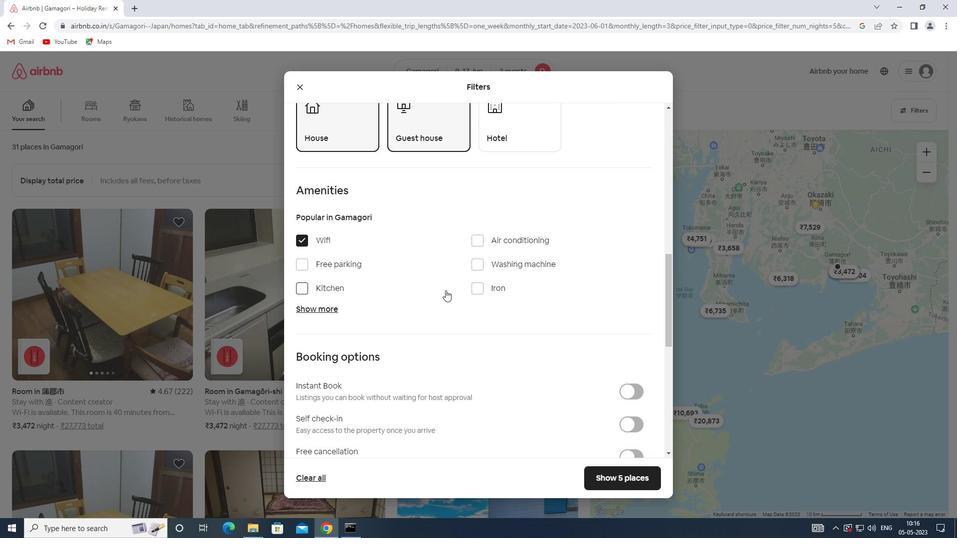 
Action: Mouse scrolled (445, 290) with delta (0, 0)
Screenshot: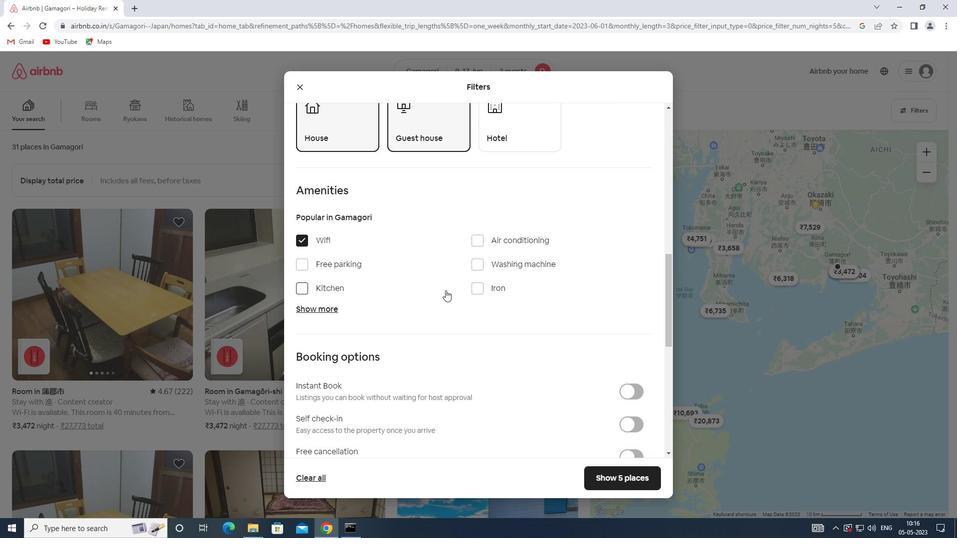 
Action: Mouse scrolled (445, 290) with delta (0, 0)
Screenshot: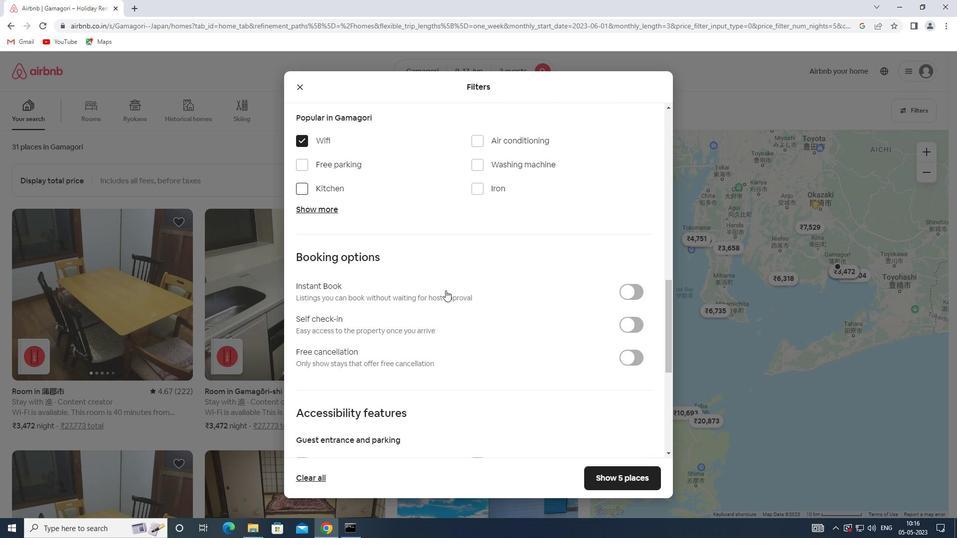 
Action: Mouse moved to (636, 268)
Screenshot: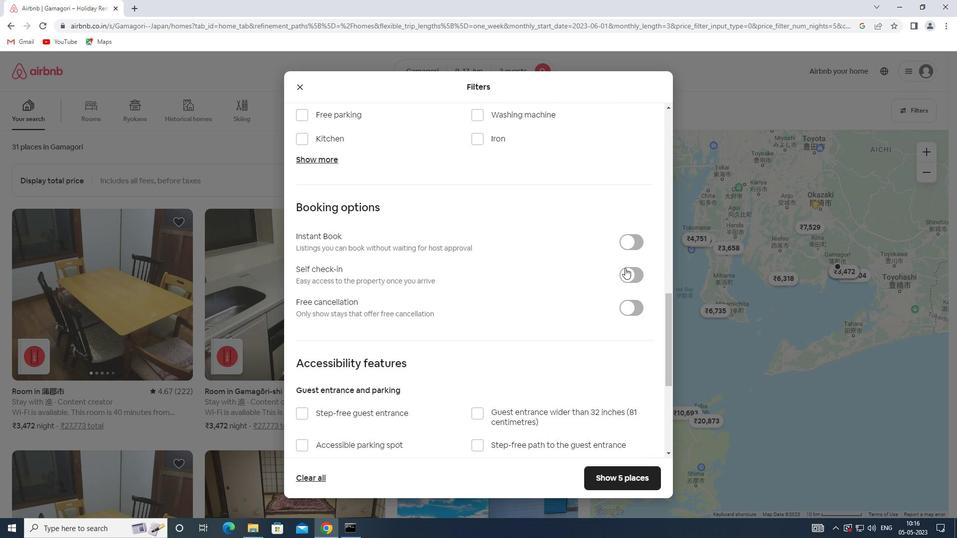 
Action: Mouse pressed left at (636, 268)
Screenshot: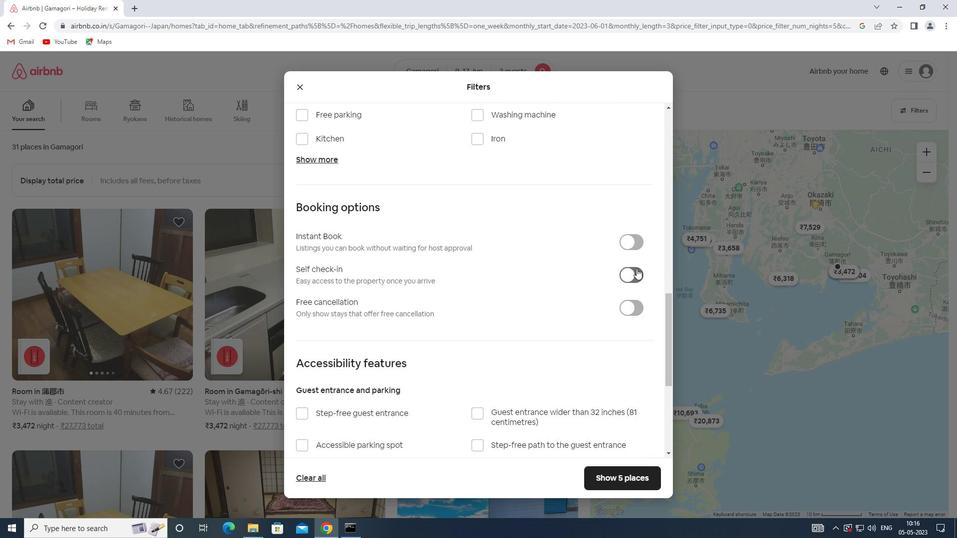 
Action: Mouse moved to (419, 301)
Screenshot: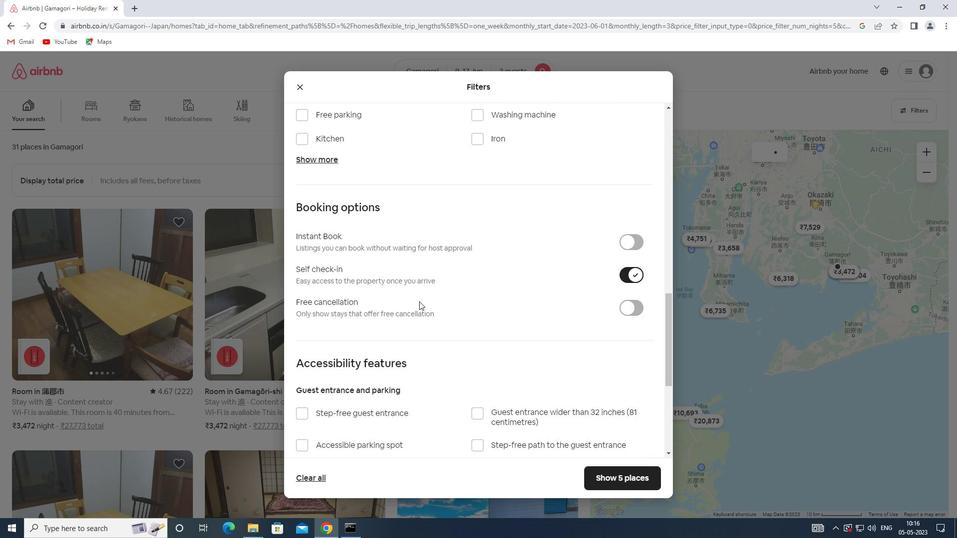 
Action: Mouse scrolled (419, 301) with delta (0, 0)
Screenshot: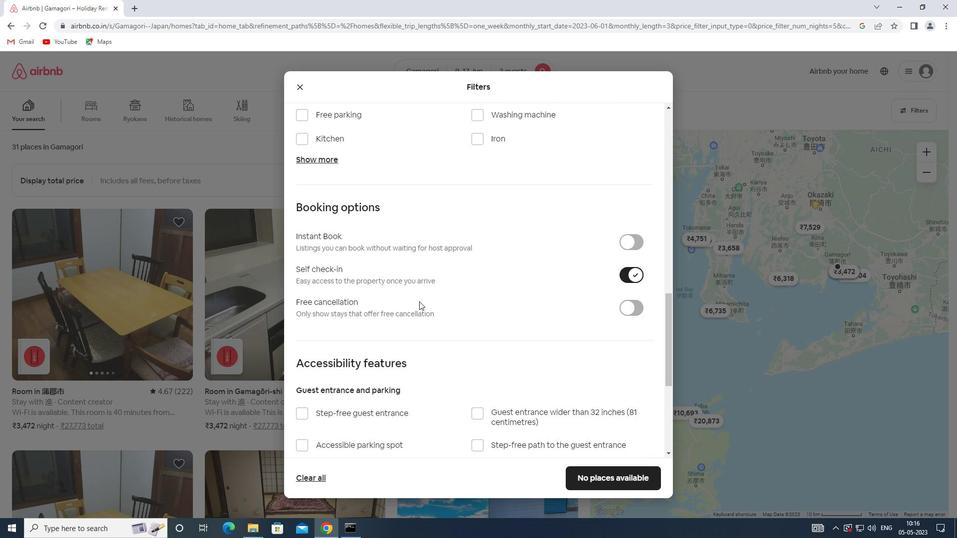 
Action: Mouse scrolled (419, 301) with delta (0, 0)
Screenshot: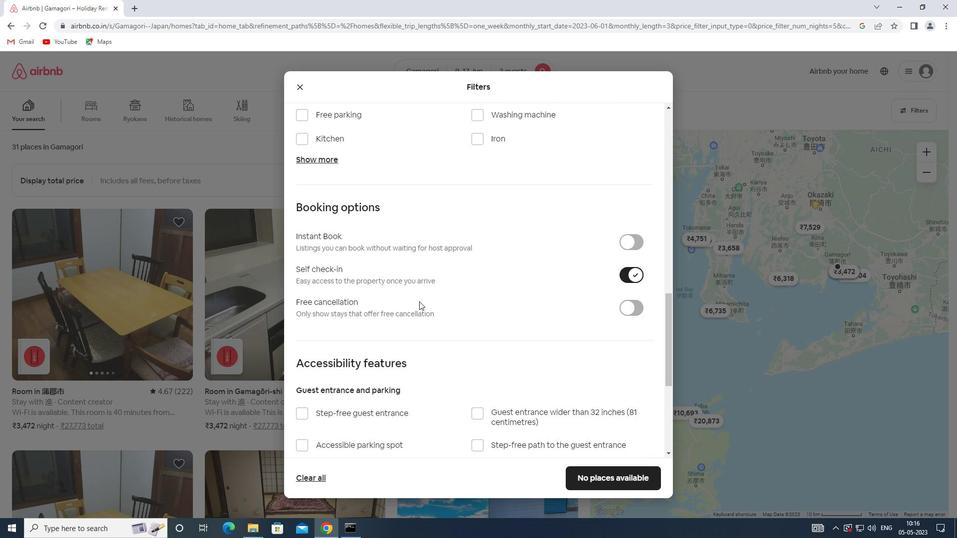 
Action: Mouse scrolled (419, 301) with delta (0, 0)
Screenshot: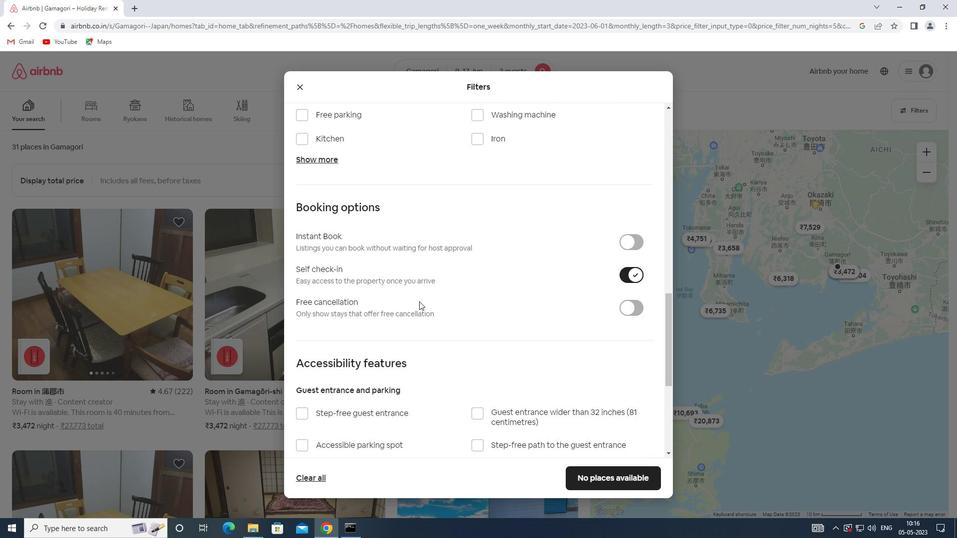 
Action: Mouse scrolled (419, 301) with delta (0, 0)
Screenshot: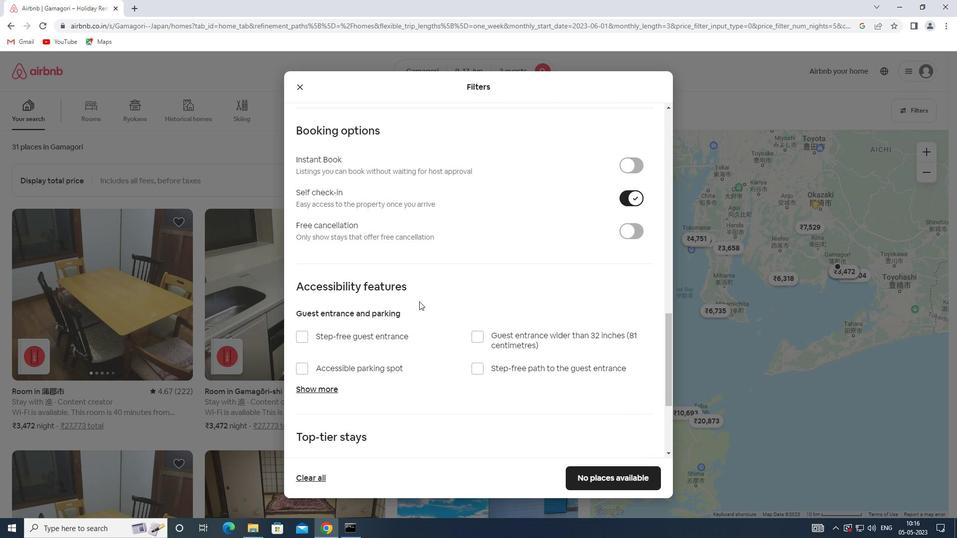 
Action: Mouse scrolled (419, 301) with delta (0, 0)
Screenshot: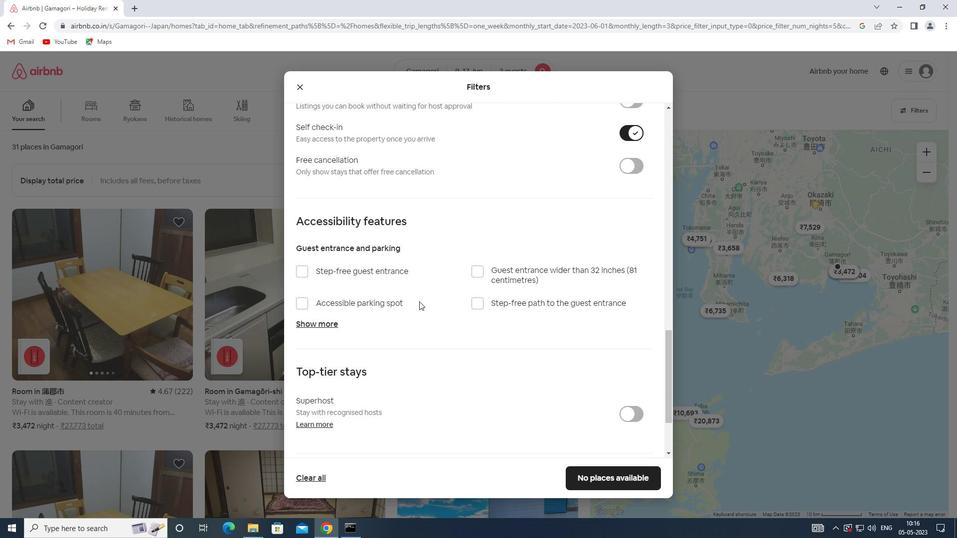 
Action: Mouse scrolled (419, 301) with delta (0, 0)
Screenshot: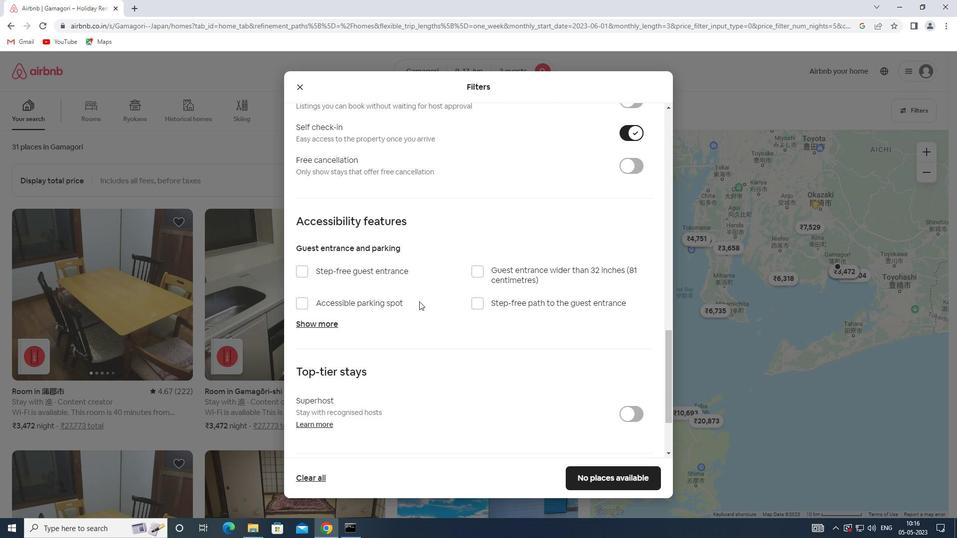 
Action: Mouse scrolled (419, 301) with delta (0, 0)
Screenshot: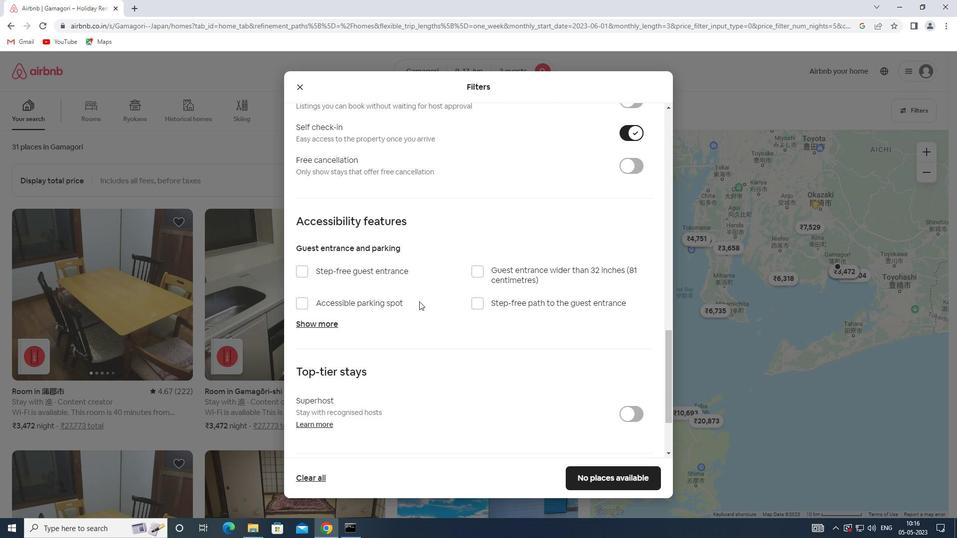 
Action: Mouse moved to (344, 408)
Screenshot: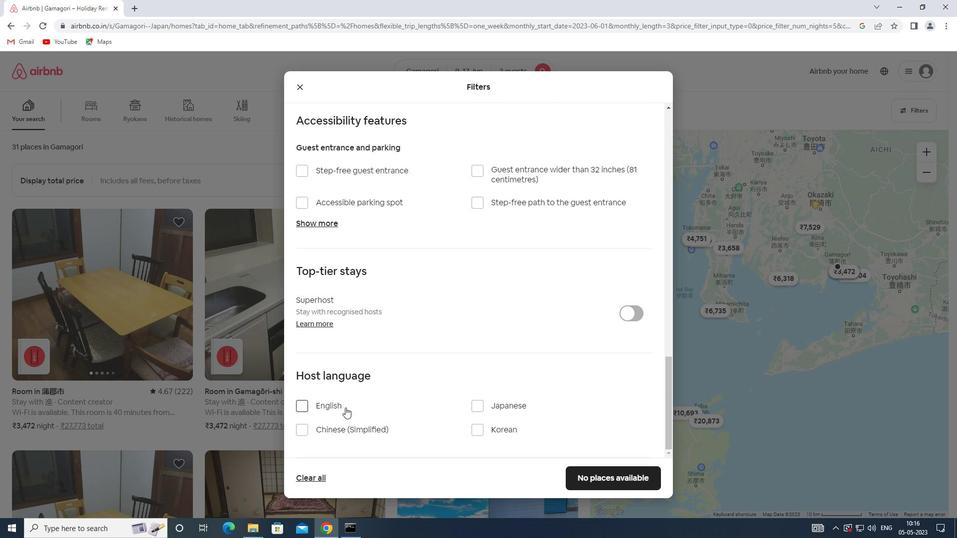 
Action: Mouse pressed left at (344, 408)
Screenshot: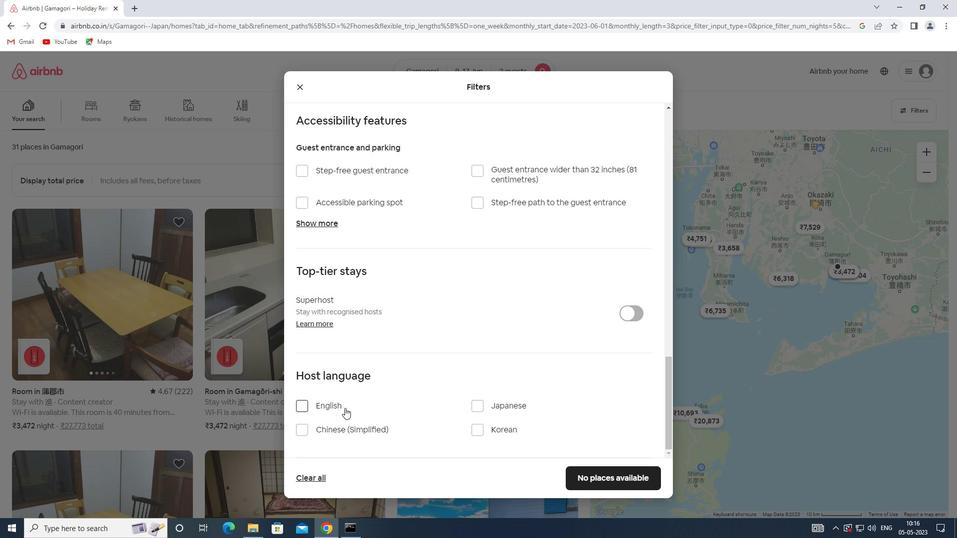 
Action: Mouse moved to (602, 479)
Screenshot: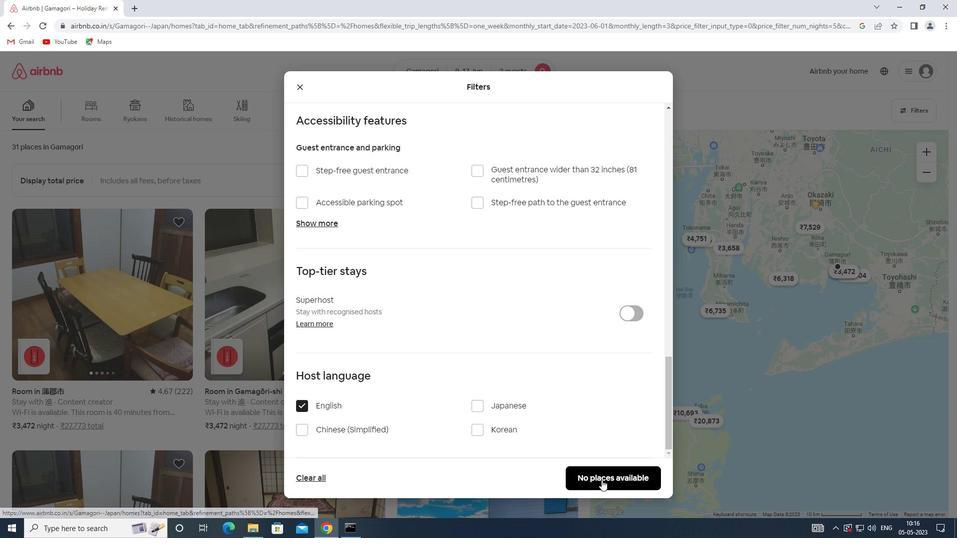 
Action: Mouse pressed left at (602, 479)
Screenshot: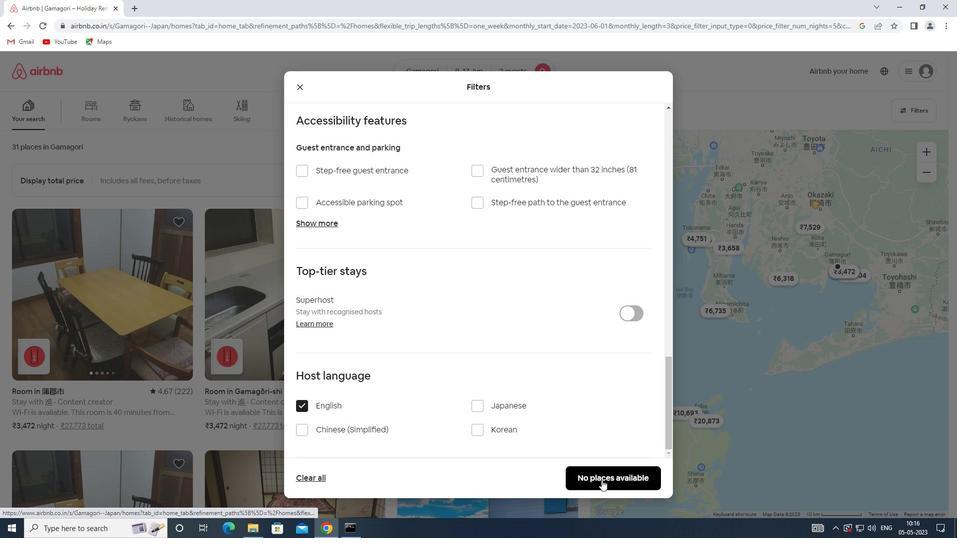 
